 Task: Add a signature Jamie Cooper containing With heartfelt thanks and appreciation, Jamie Cooper to email address softage.2@softage.net and add a label Crafts
Action: Mouse moved to (1032, 75)
Screenshot: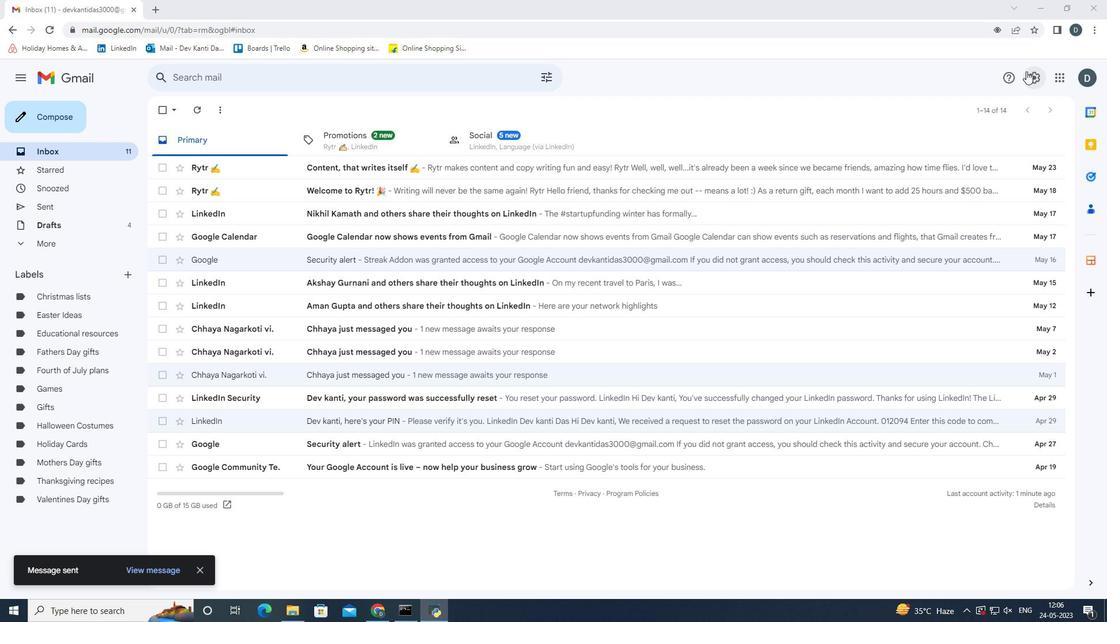 
Action: Mouse pressed left at (1032, 75)
Screenshot: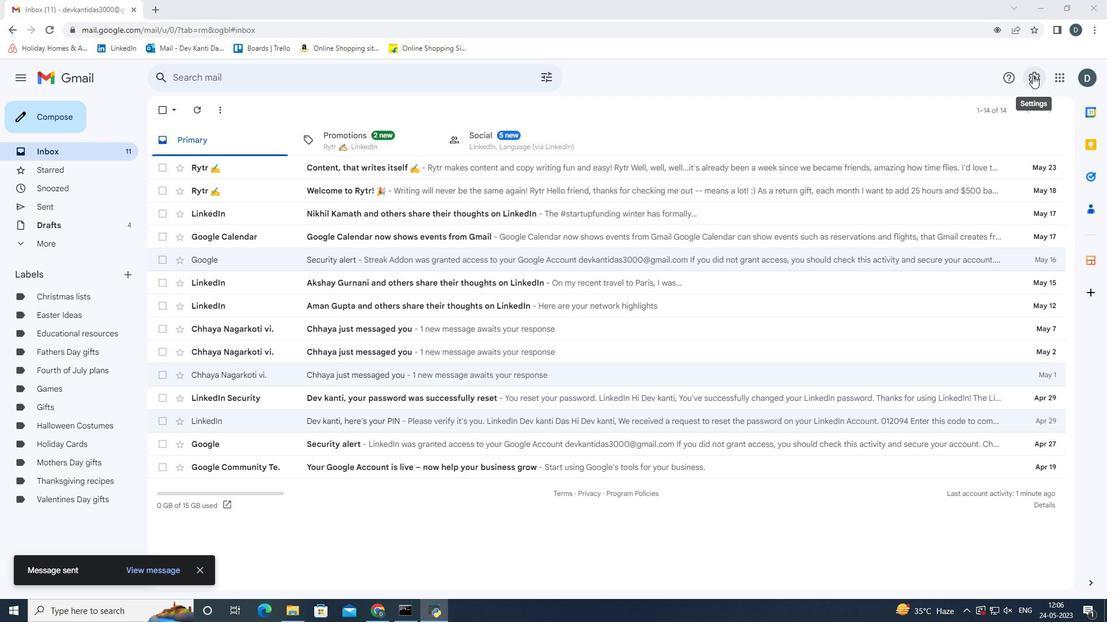 
Action: Mouse moved to (1011, 136)
Screenshot: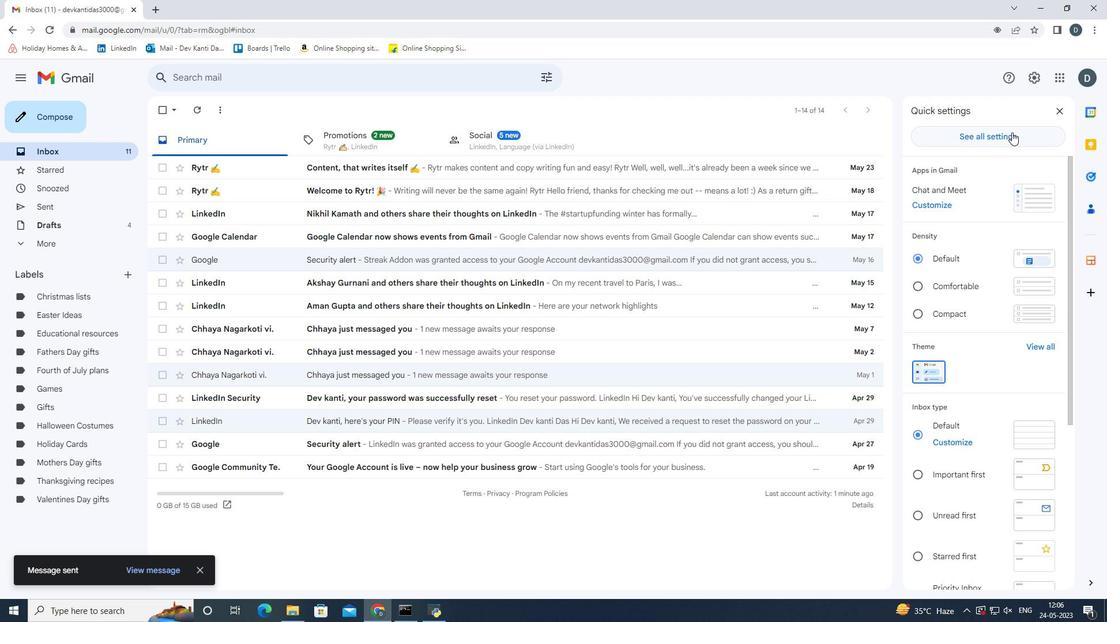 
Action: Mouse pressed left at (1011, 136)
Screenshot: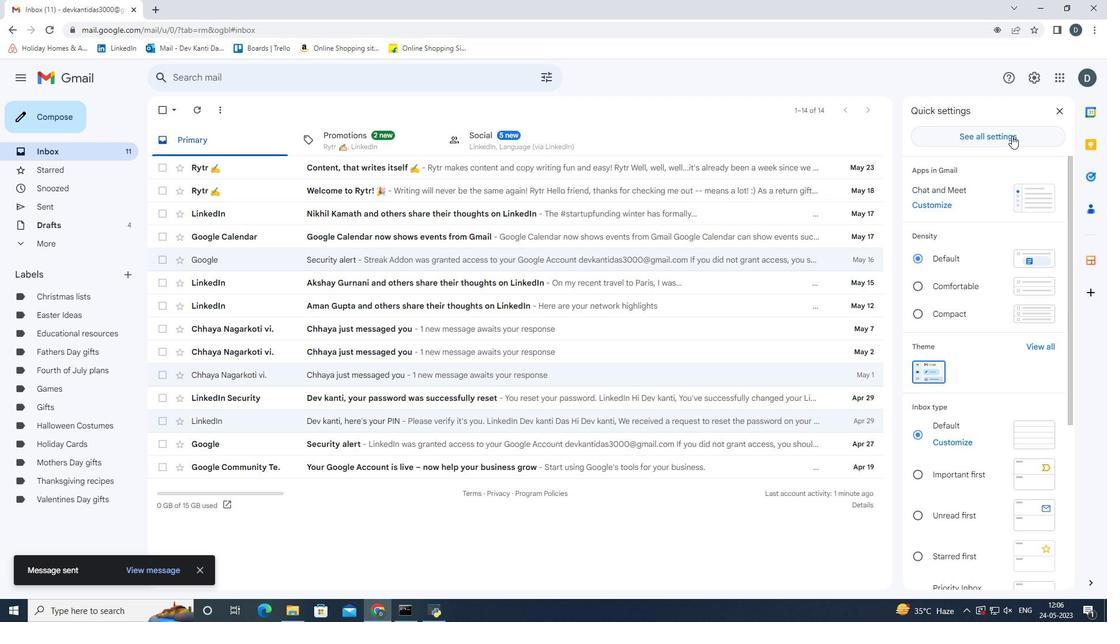 
Action: Mouse moved to (744, 341)
Screenshot: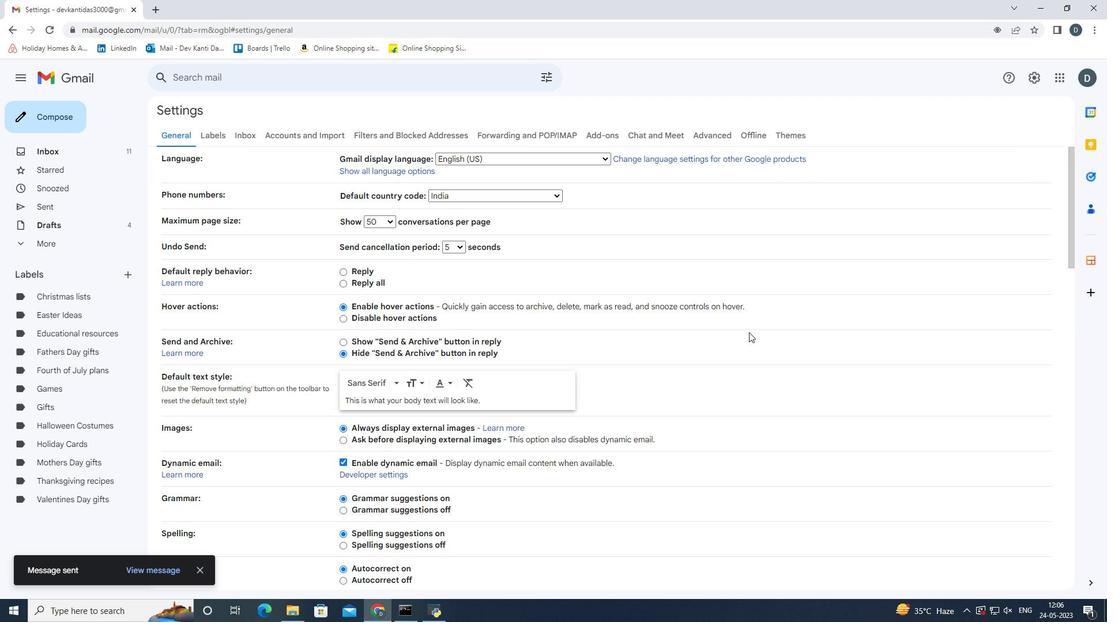 
Action: Mouse scrolled (744, 341) with delta (0, 0)
Screenshot: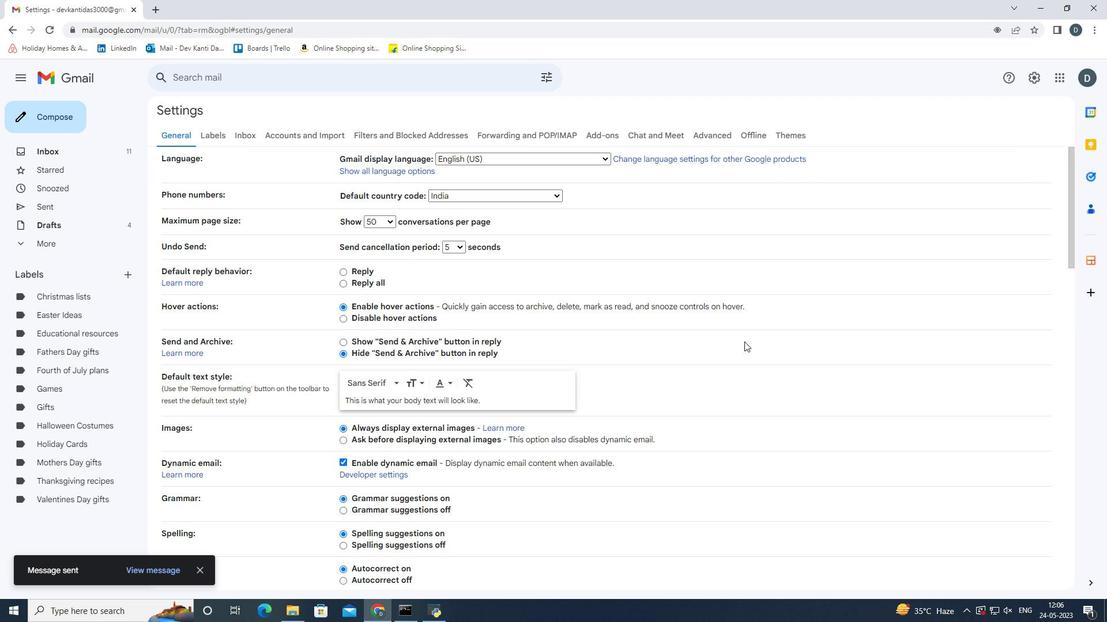 
Action: Mouse scrolled (744, 341) with delta (0, 0)
Screenshot: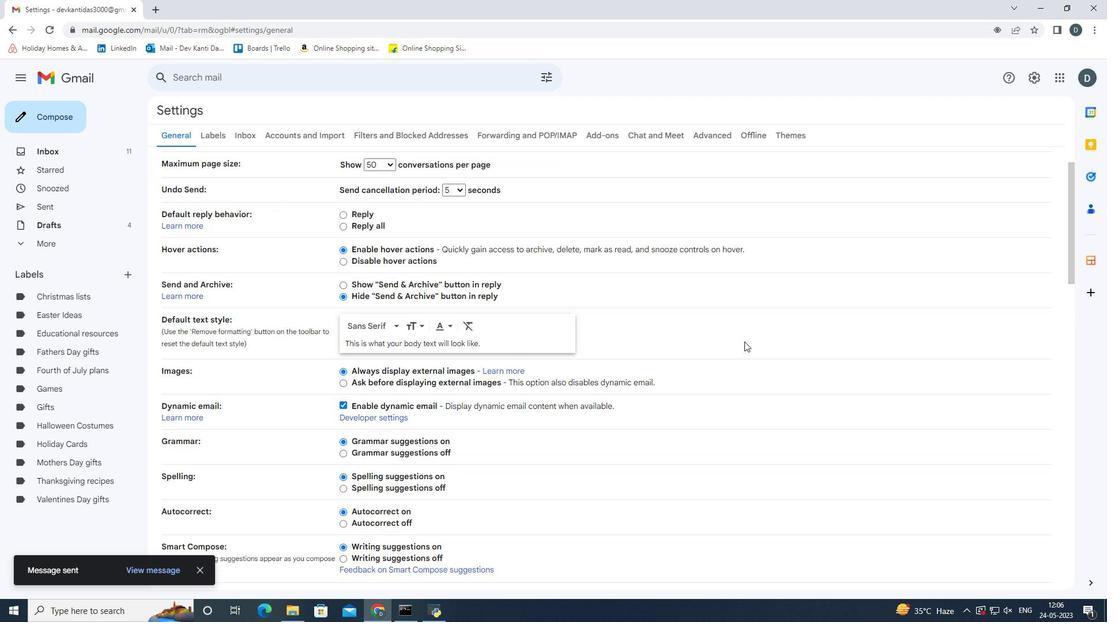 
Action: Mouse scrolled (744, 341) with delta (0, 0)
Screenshot: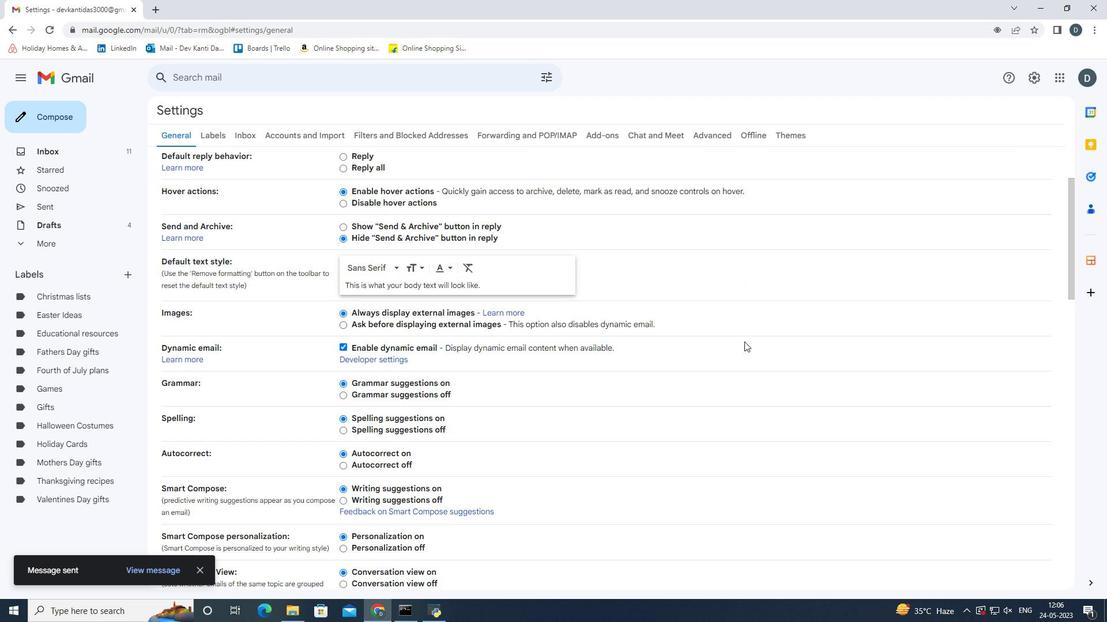 
Action: Mouse moved to (744, 341)
Screenshot: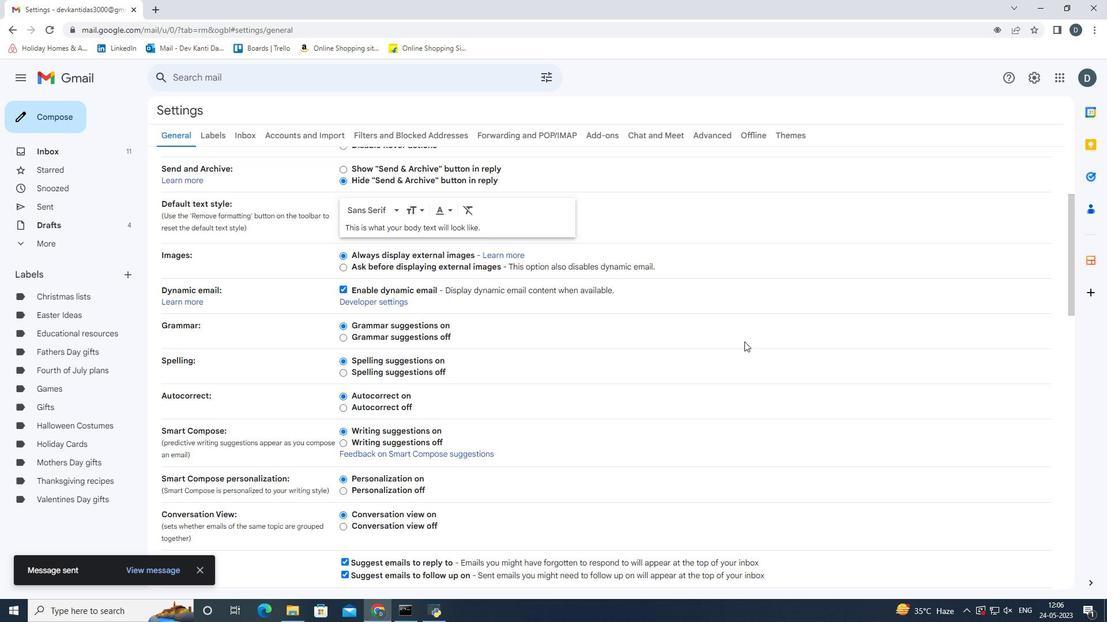 
Action: Mouse scrolled (744, 341) with delta (0, 0)
Screenshot: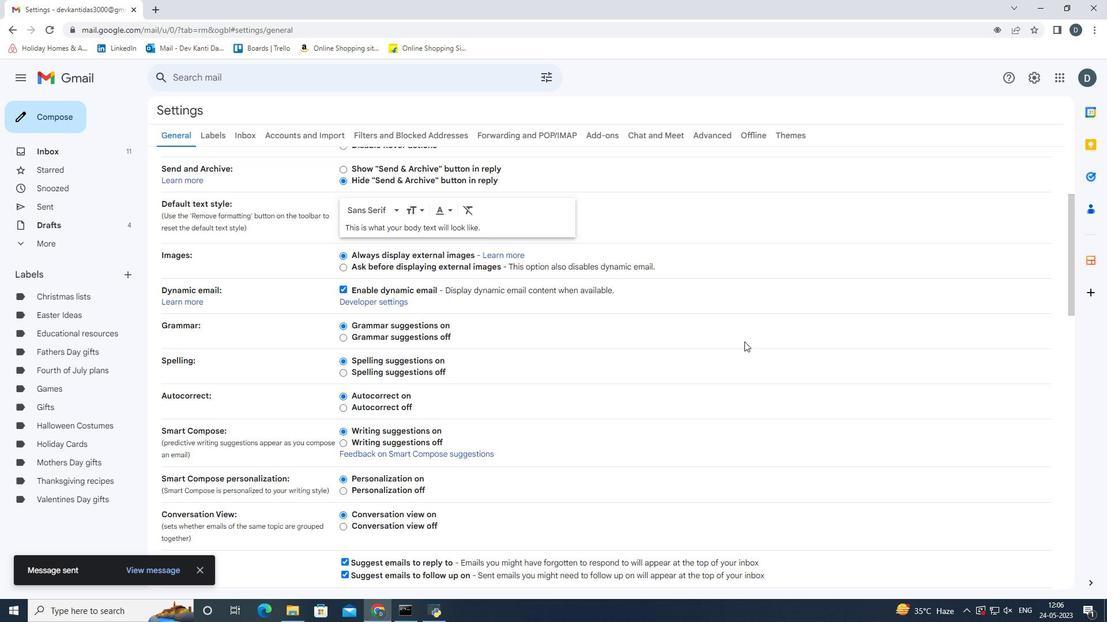 
Action: Mouse scrolled (744, 341) with delta (0, 0)
Screenshot: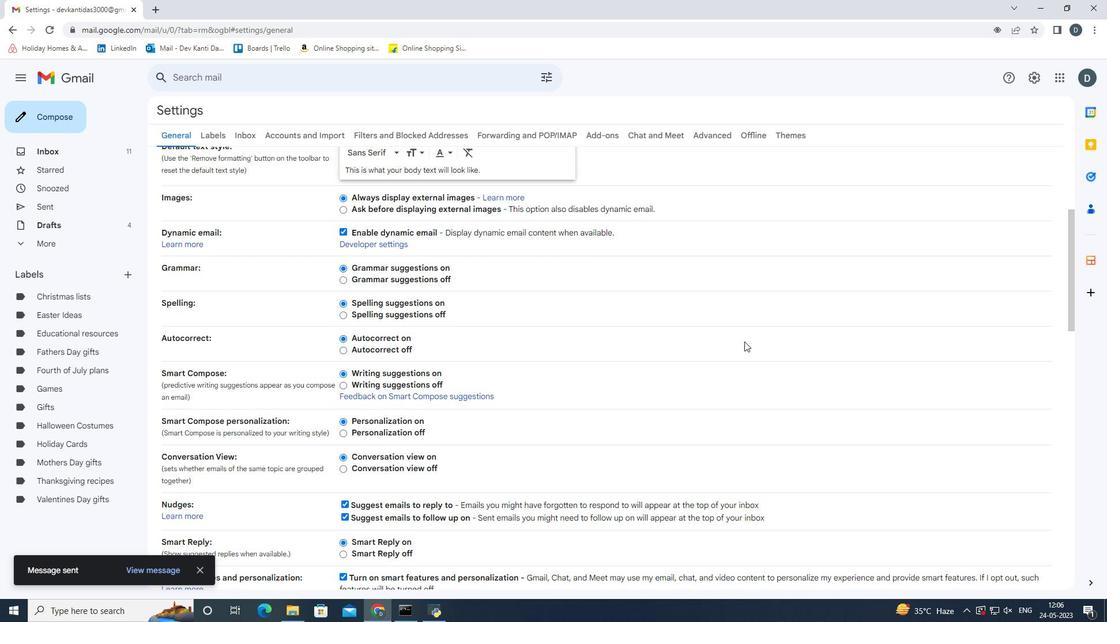 
Action: Mouse scrolled (744, 341) with delta (0, 0)
Screenshot: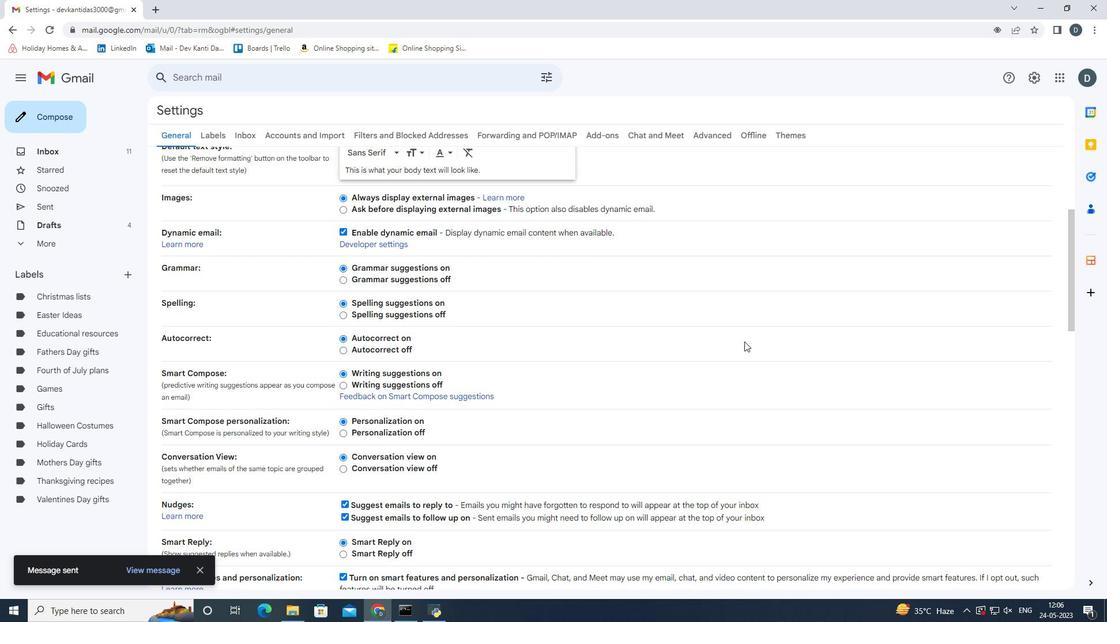 
Action: Mouse scrolled (744, 341) with delta (0, 0)
Screenshot: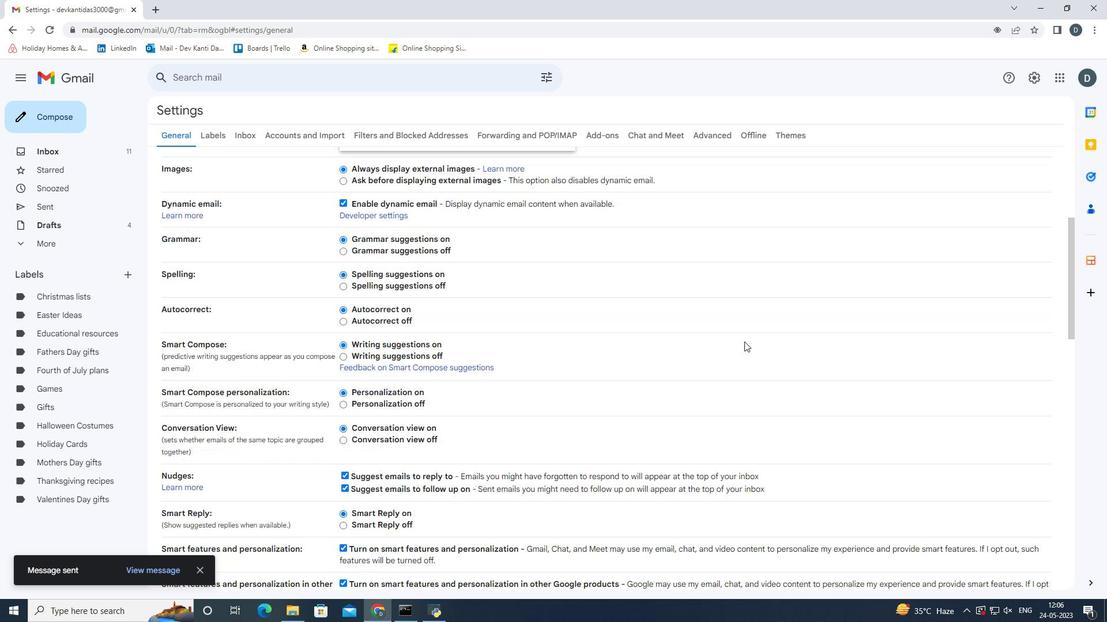 
Action: Mouse scrolled (744, 341) with delta (0, 0)
Screenshot: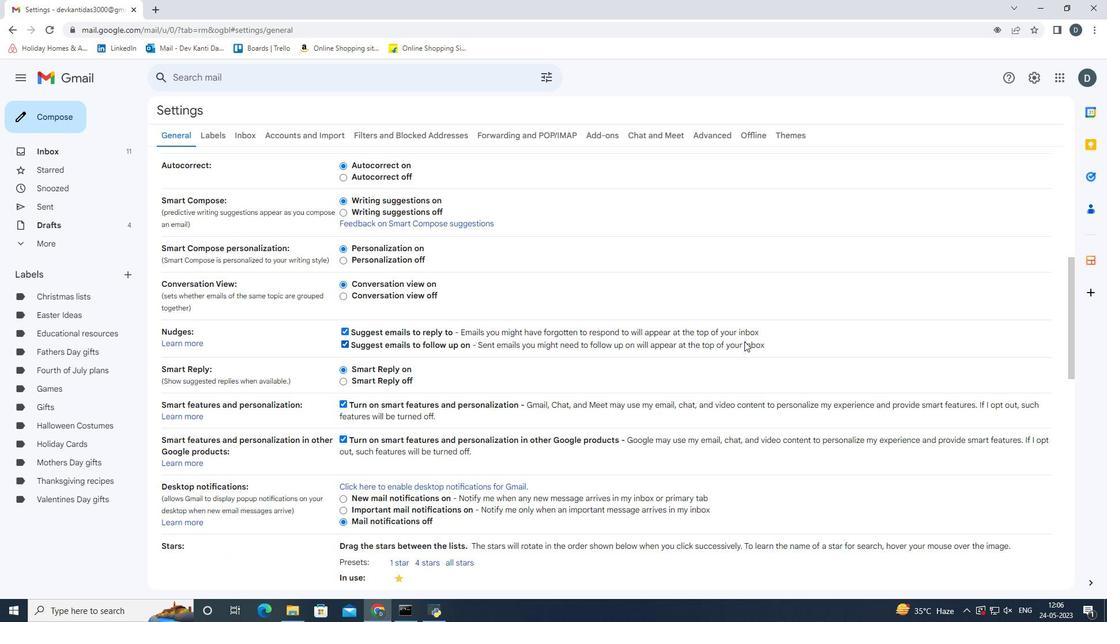 
Action: Mouse moved to (745, 341)
Screenshot: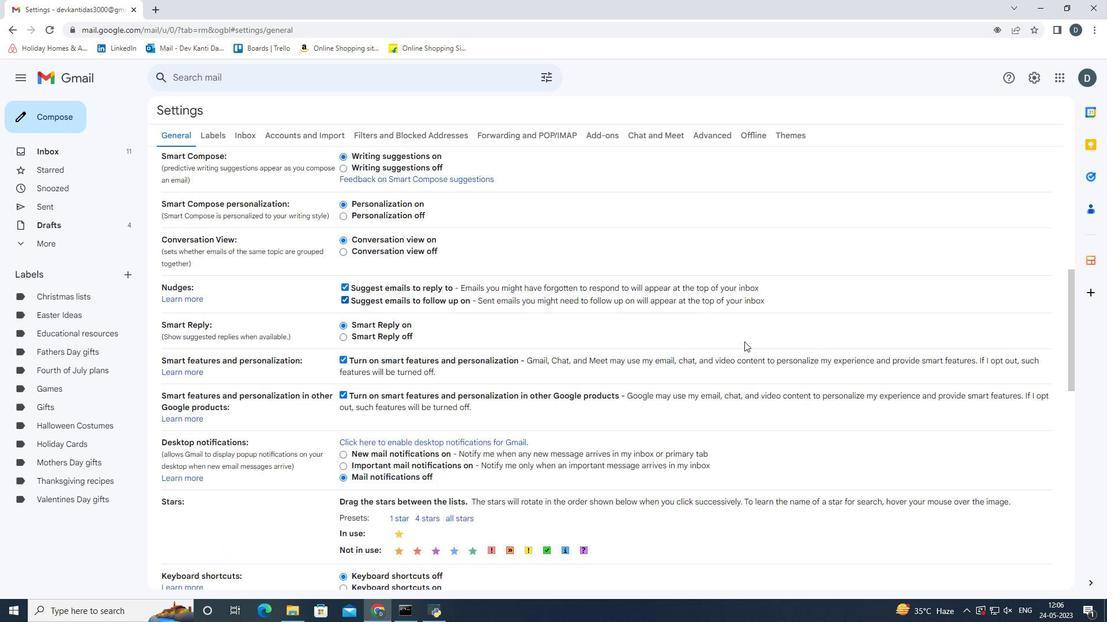 
Action: Mouse scrolled (745, 341) with delta (0, 0)
Screenshot: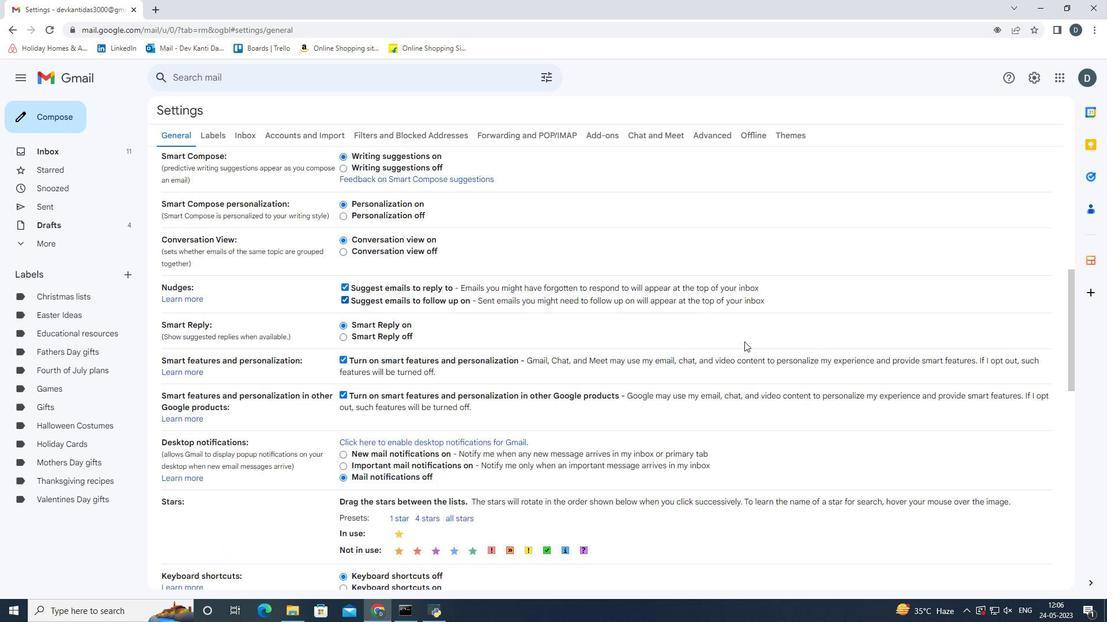 
Action: Mouse scrolled (745, 341) with delta (0, 0)
Screenshot: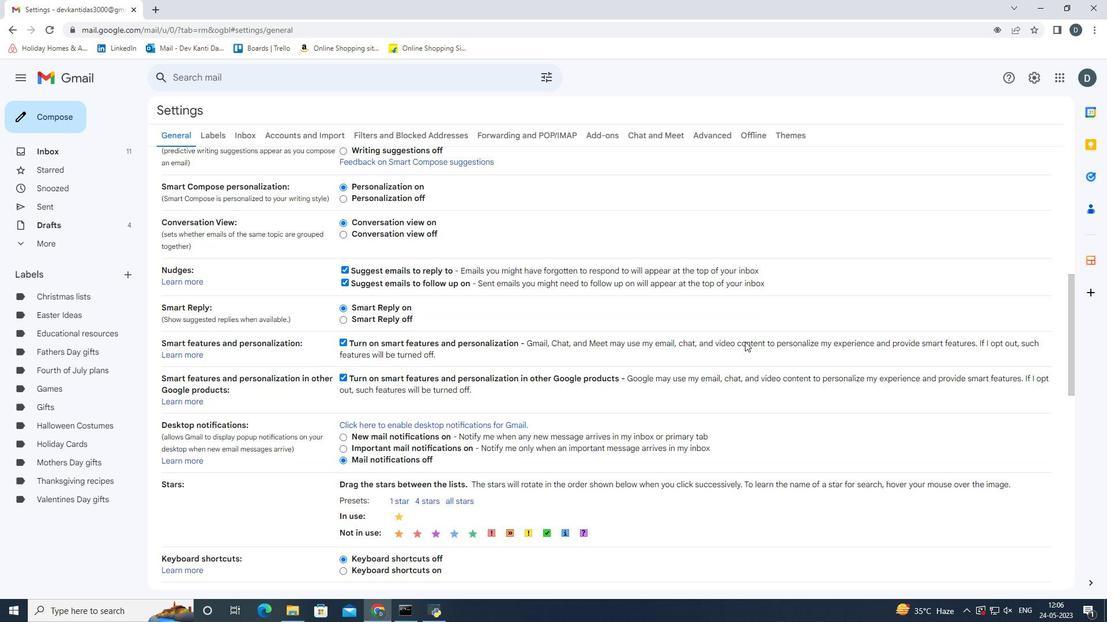 
Action: Mouse scrolled (745, 341) with delta (0, 0)
Screenshot: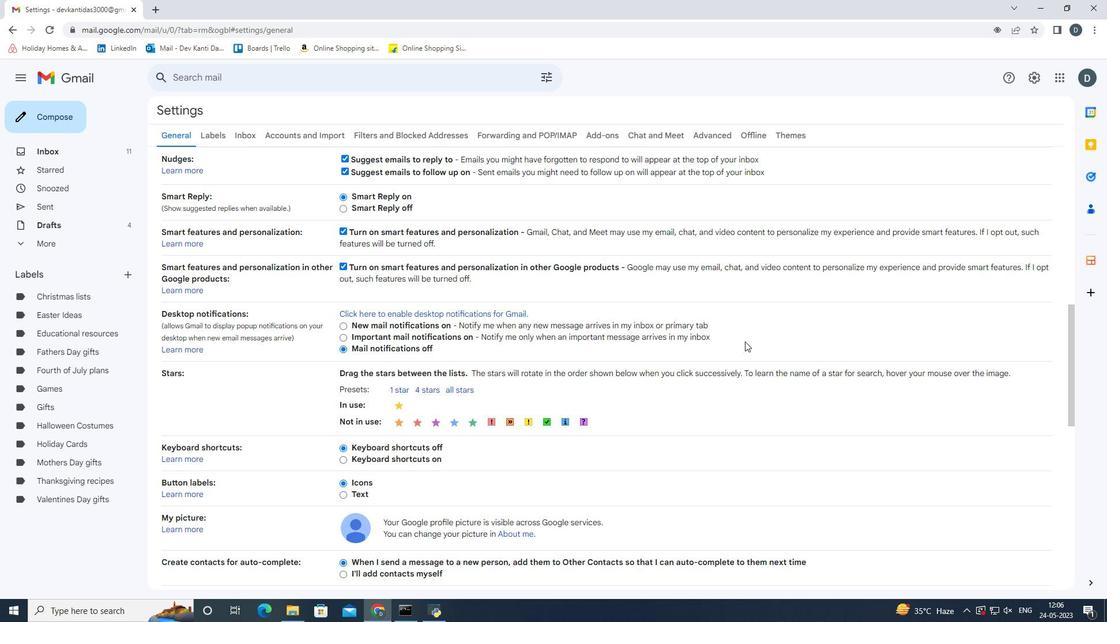 
Action: Mouse scrolled (745, 341) with delta (0, 0)
Screenshot: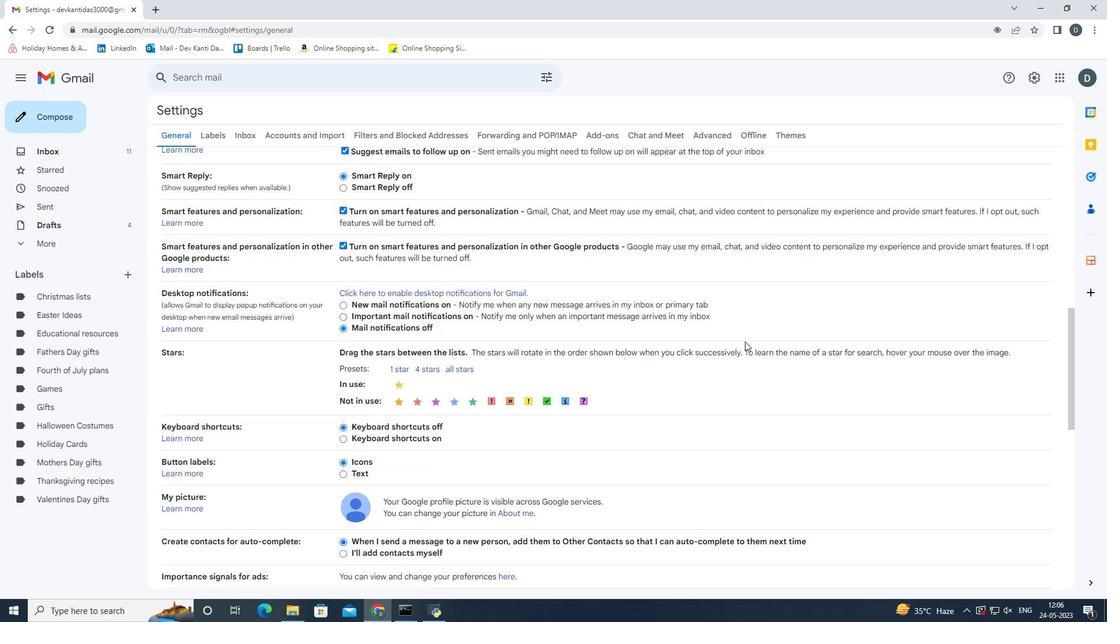 
Action: Mouse scrolled (745, 341) with delta (0, 0)
Screenshot: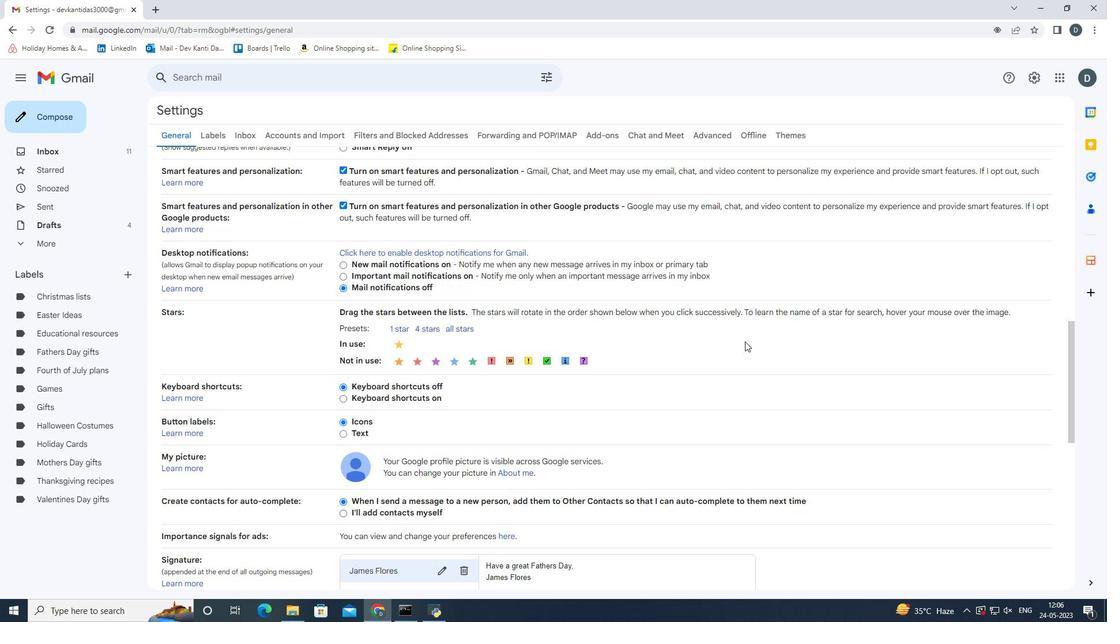 
Action: Mouse moved to (468, 463)
Screenshot: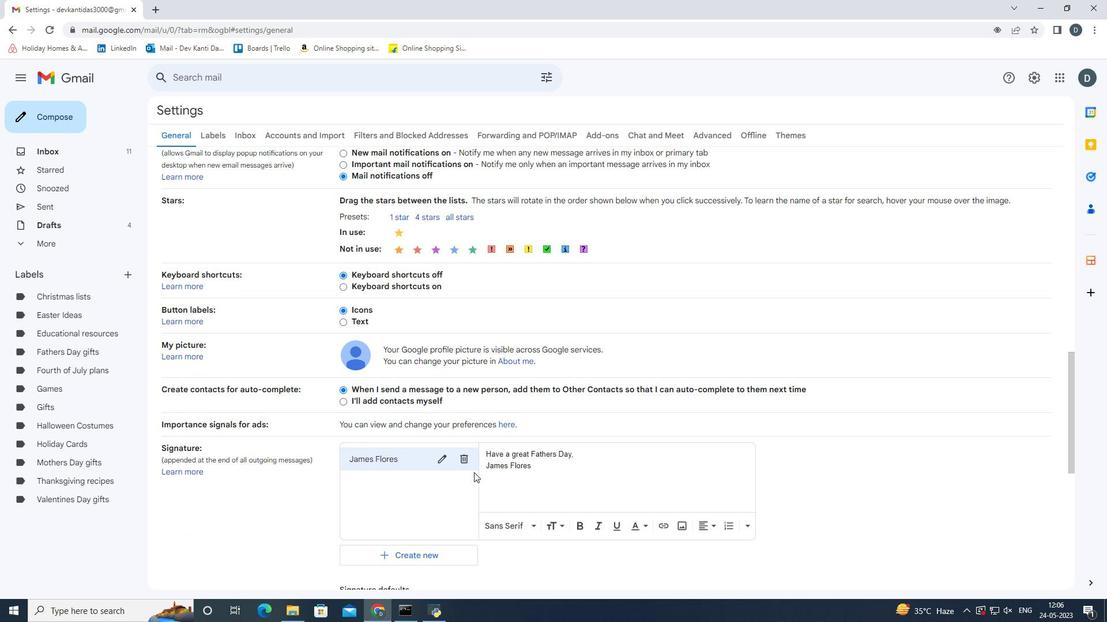 
Action: Mouse pressed left at (468, 463)
Screenshot: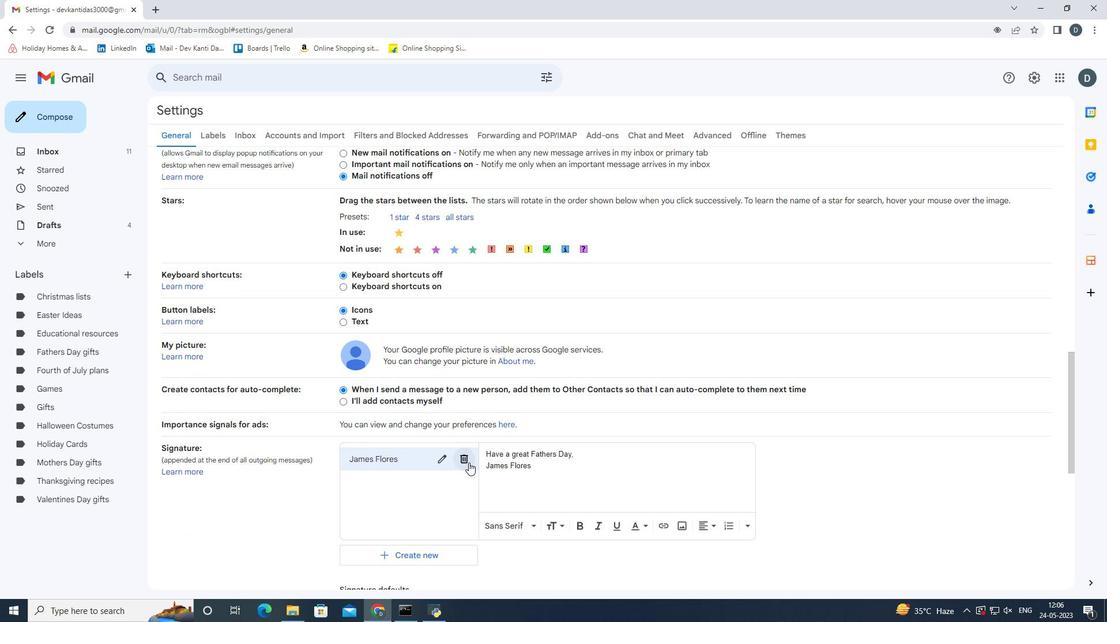 
Action: Mouse moved to (655, 356)
Screenshot: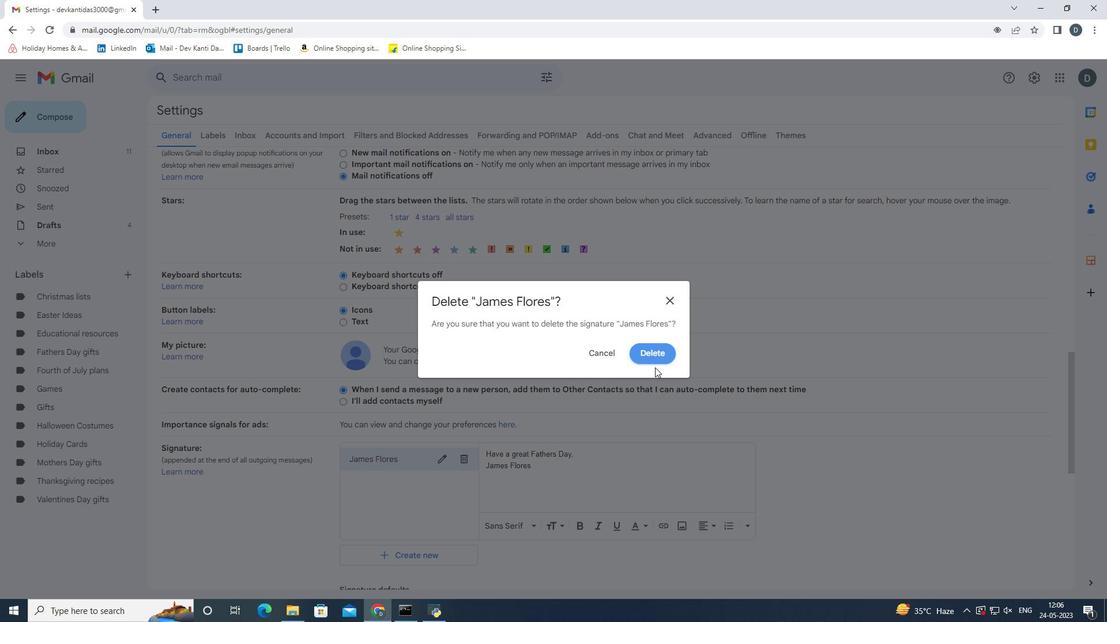 
Action: Mouse pressed left at (655, 356)
Screenshot: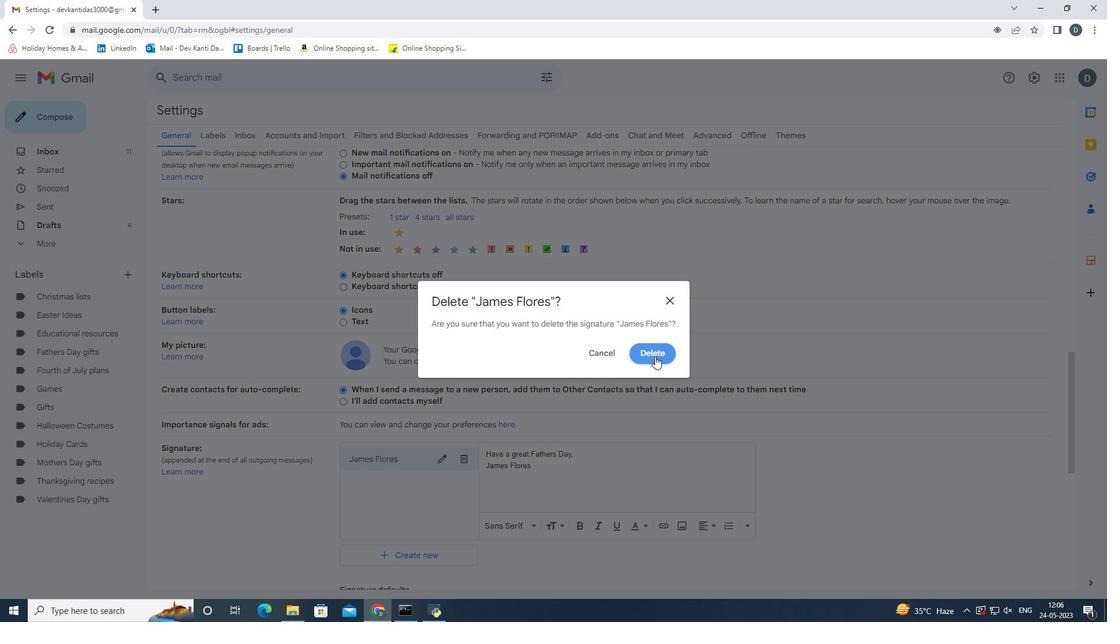 
Action: Mouse moved to (631, 362)
Screenshot: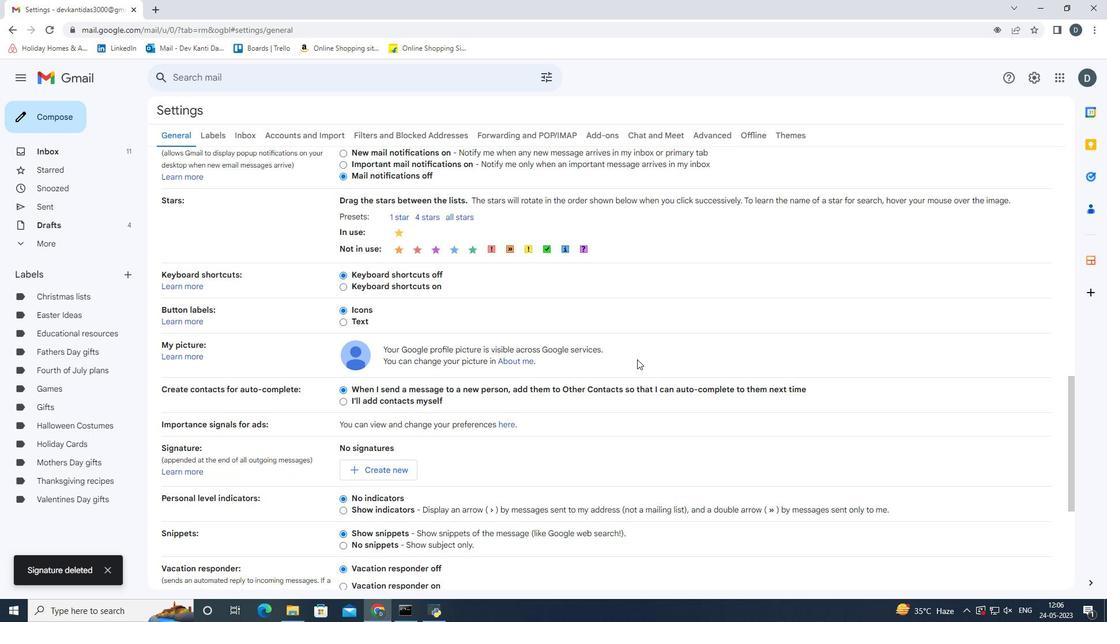 
Action: Mouse scrolled (631, 362) with delta (0, 0)
Screenshot: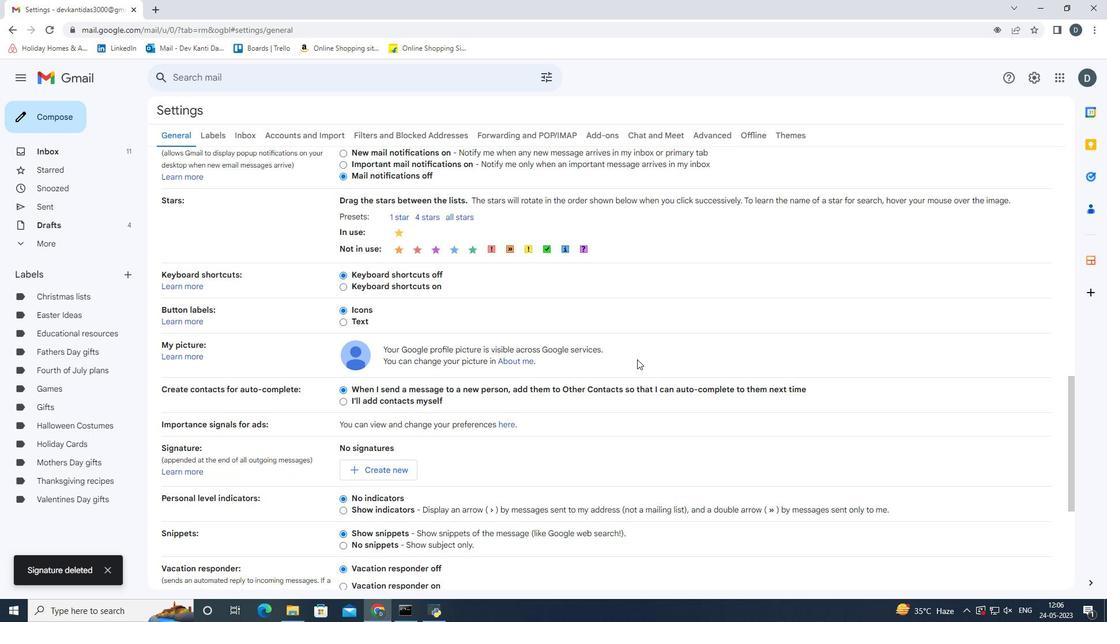 
Action: Mouse moved to (408, 408)
Screenshot: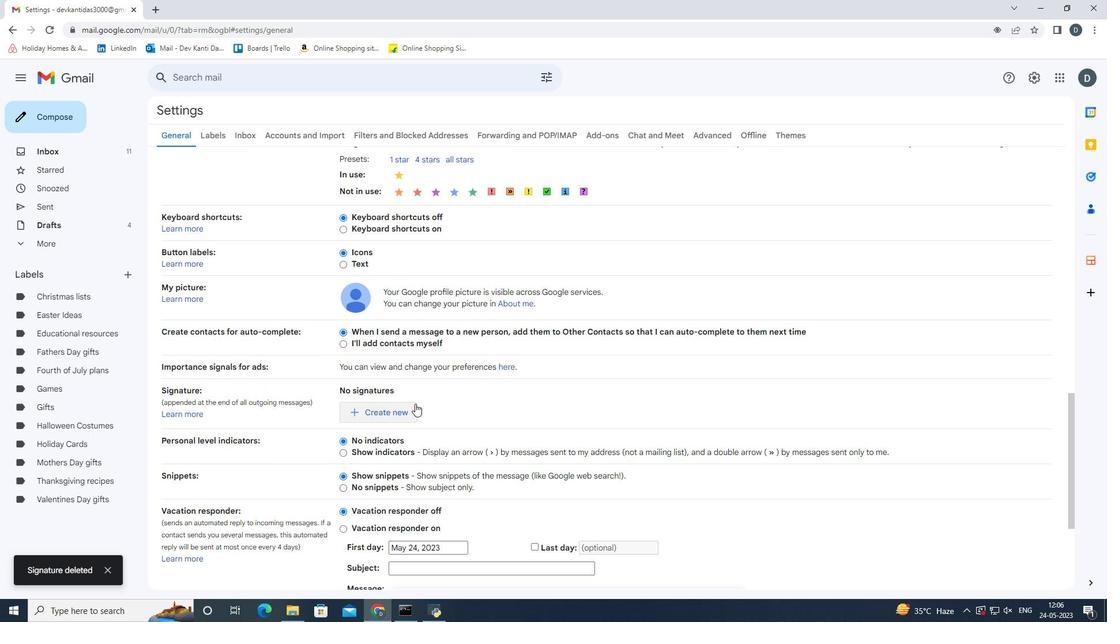 
Action: Mouse pressed left at (408, 408)
Screenshot: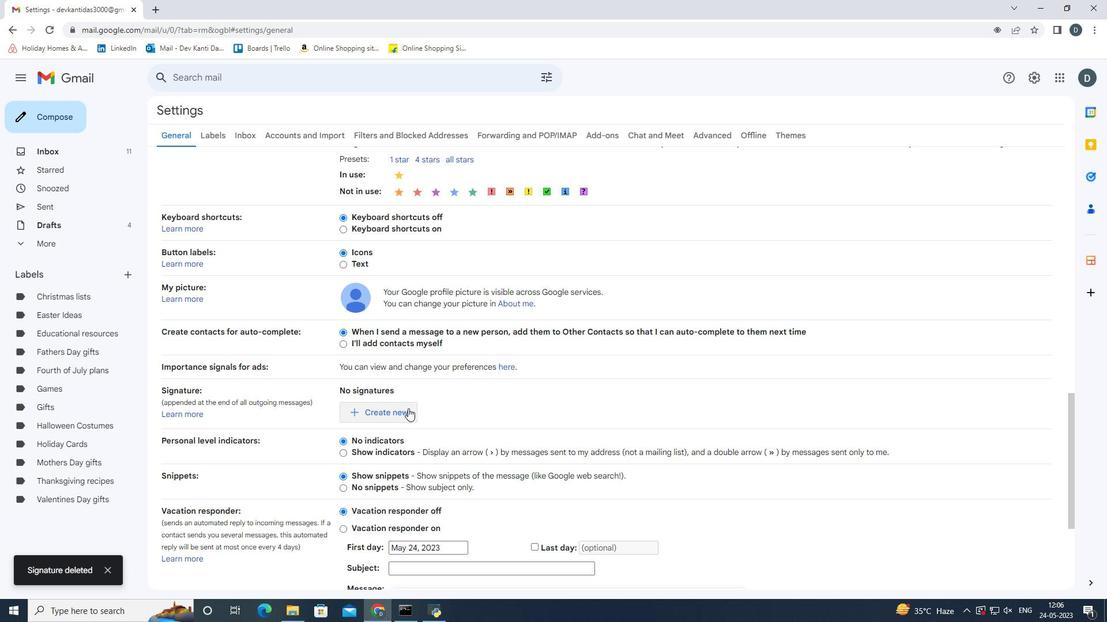 
Action: Mouse moved to (585, 325)
Screenshot: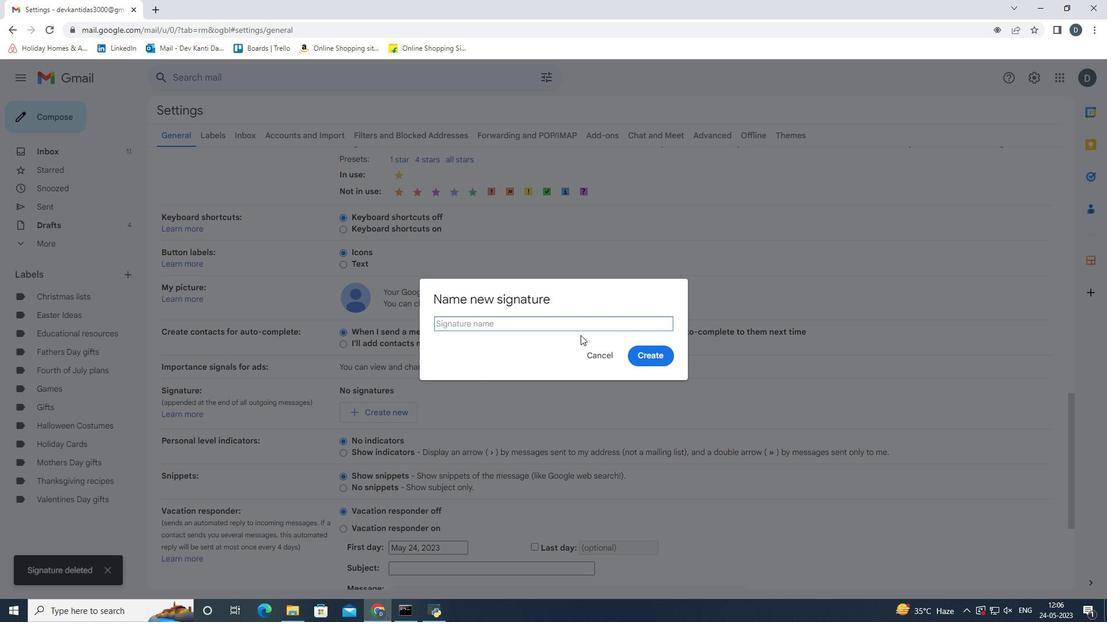 
Action: Key pressed <Key.shift><Key.shift><Key.shift><Key.shift><Key.shift><Key.shift><Key.shift><Key.shift><Key.shift><Key.shift><Key.shift><Key.shift><Key.shift><Key.shift><Key.shift><Key.shift><Key.shift><Key.shift><Key.shift><Key.shift><Key.shift><Key.shift><Key.shift><Key.shift><Key.shift><Key.shift><Key.shift><Key.shift><Key.shift><Key.shift><Key.shift><Key.shift><Key.shift><Key.shift><Key.shift><Key.shift><Key.shift><Key.shift><Key.shift><Key.shift><Key.shift><Key.shift><Key.shift>Jamin<Key.backspace>e<Key.space><Key.shift><Key.shift><Key.shift><Key.shift><Key.shift><Key.shift><Key.shift><Key.shift><Key.shift><Key.shift><Key.shift><Key.shift><Key.shift>Cooper<Key.enter>
Screenshot: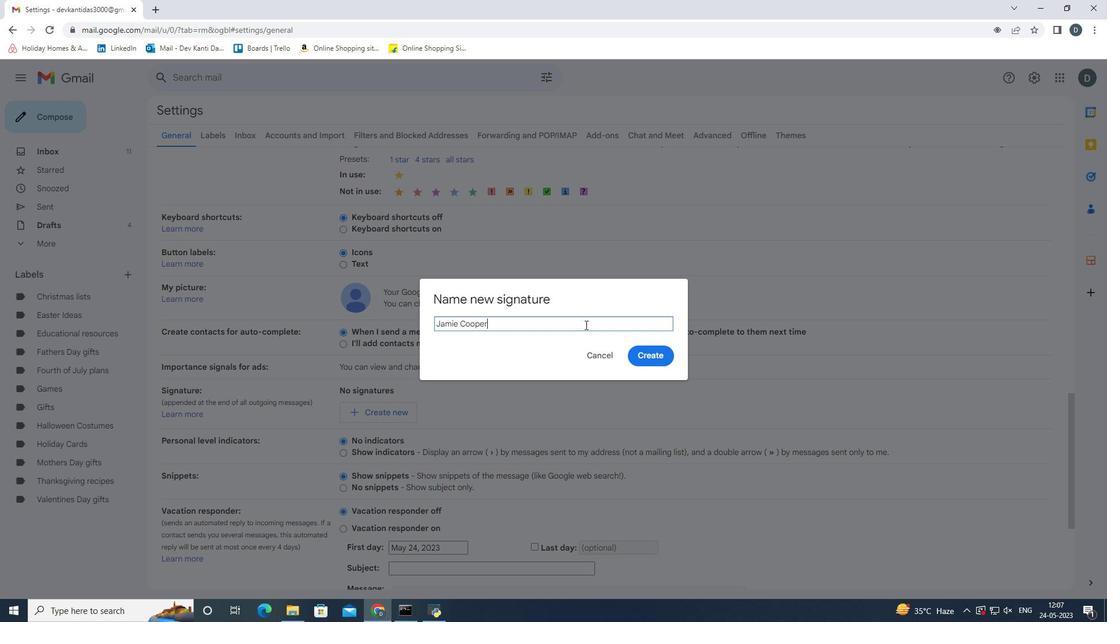 
Action: Mouse moved to (588, 409)
Screenshot: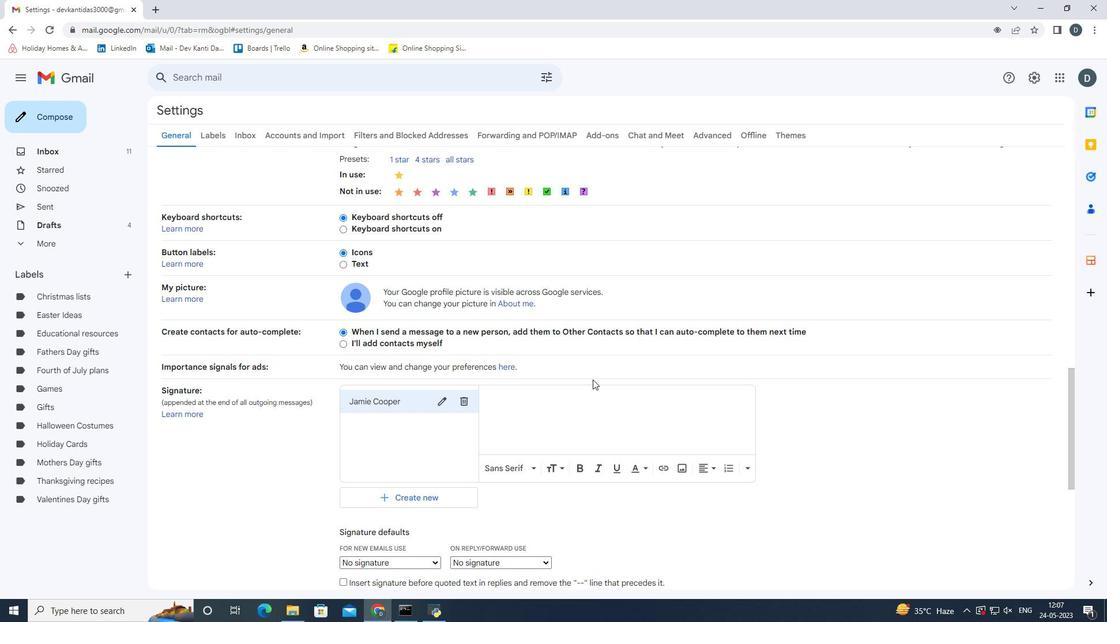 
Action: Mouse pressed left at (588, 409)
Screenshot: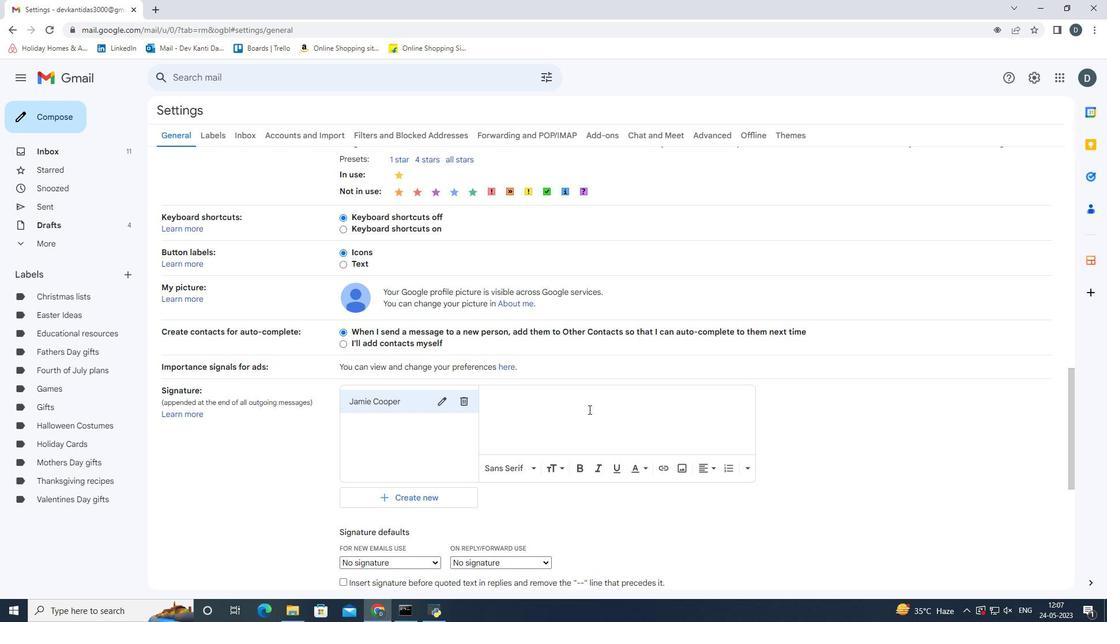 
Action: Mouse moved to (577, 415)
Screenshot: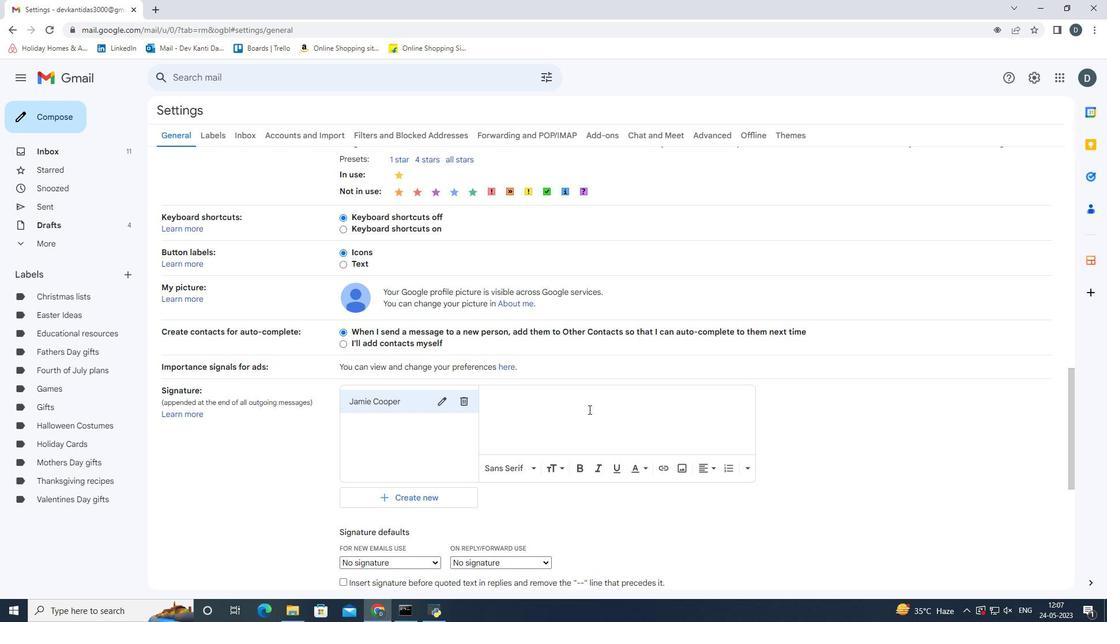 
Action: Key pressed <Key.shift><Key.shift><Key.shift>Heartfelt<Key.space>thanks<Key.space>and<Key.space>appreciation,<Key.enter><Key.shift_r><Key.shift_r><Key.shift_r><Key.shift_r><Key.shift_r><Key.shift_r><Key.shift_r><Key.shift_r>Jamie<Key.space><Key.shift>Cooper
Screenshot: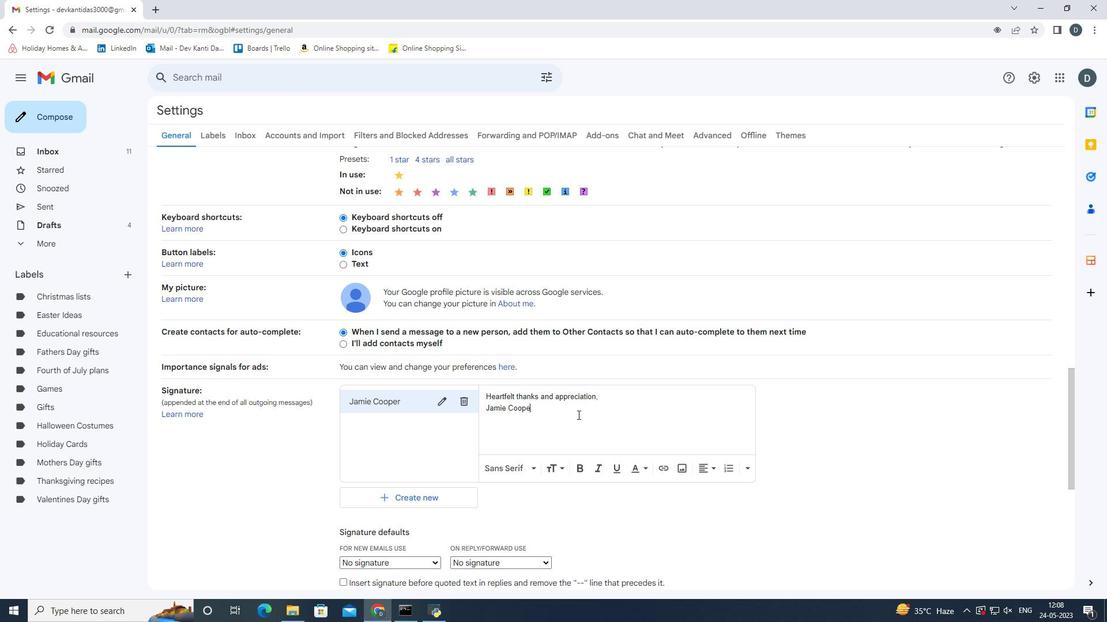 
Action: Mouse moved to (417, 566)
Screenshot: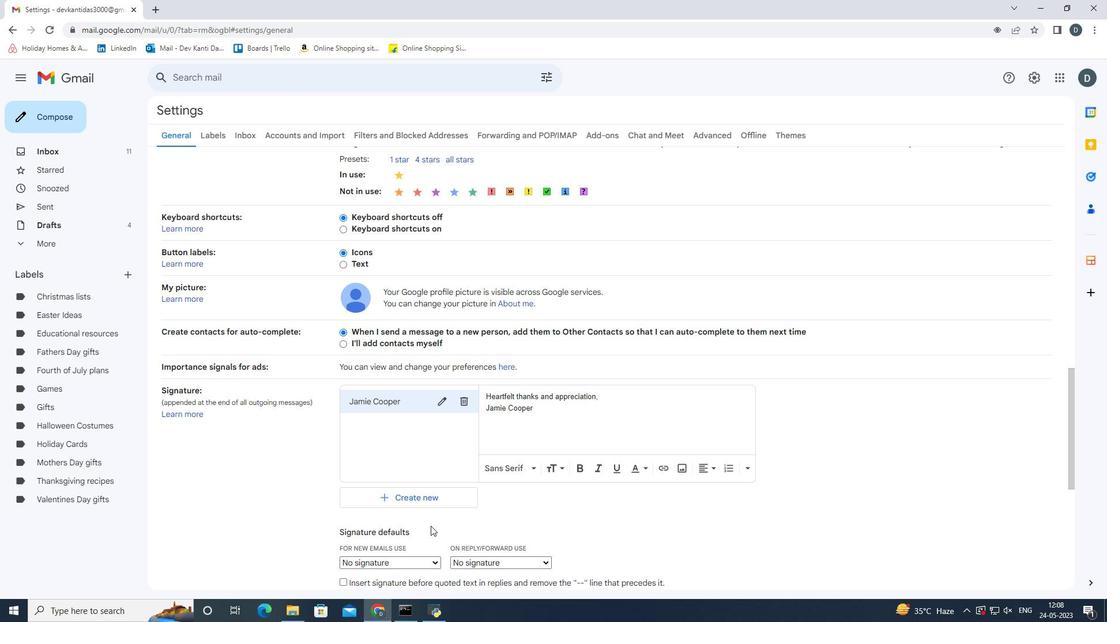 
Action: Mouse pressed left at (417, 566)
Screenshot: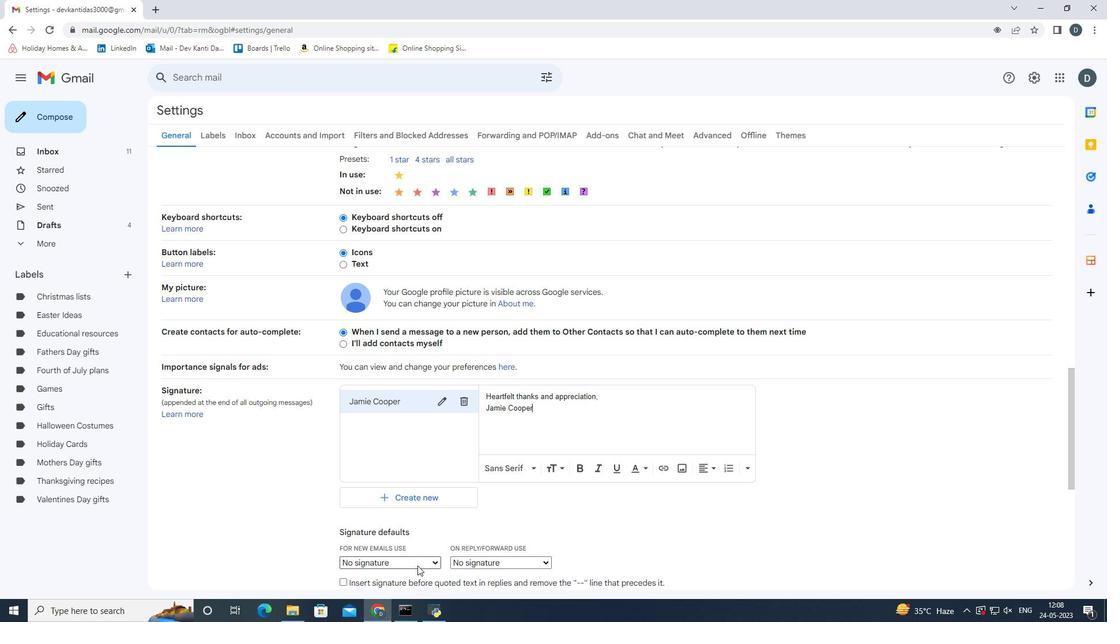 
Action: Mouse moved to (407, 581)
Screenshot: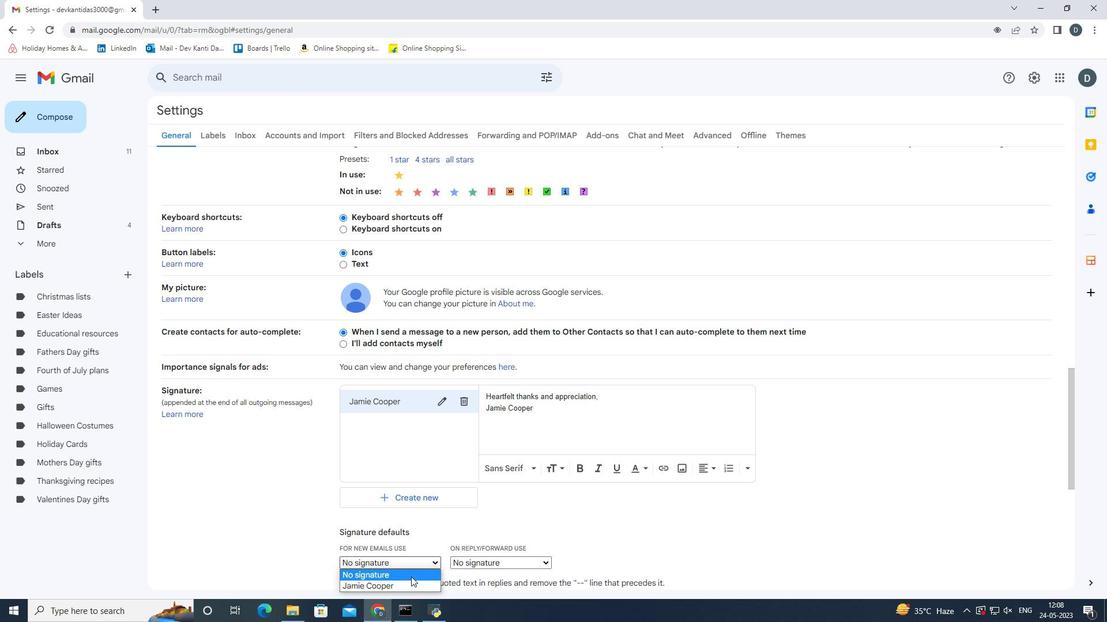 
Action: Mouse pressed left at (407, 581)
Screenshot: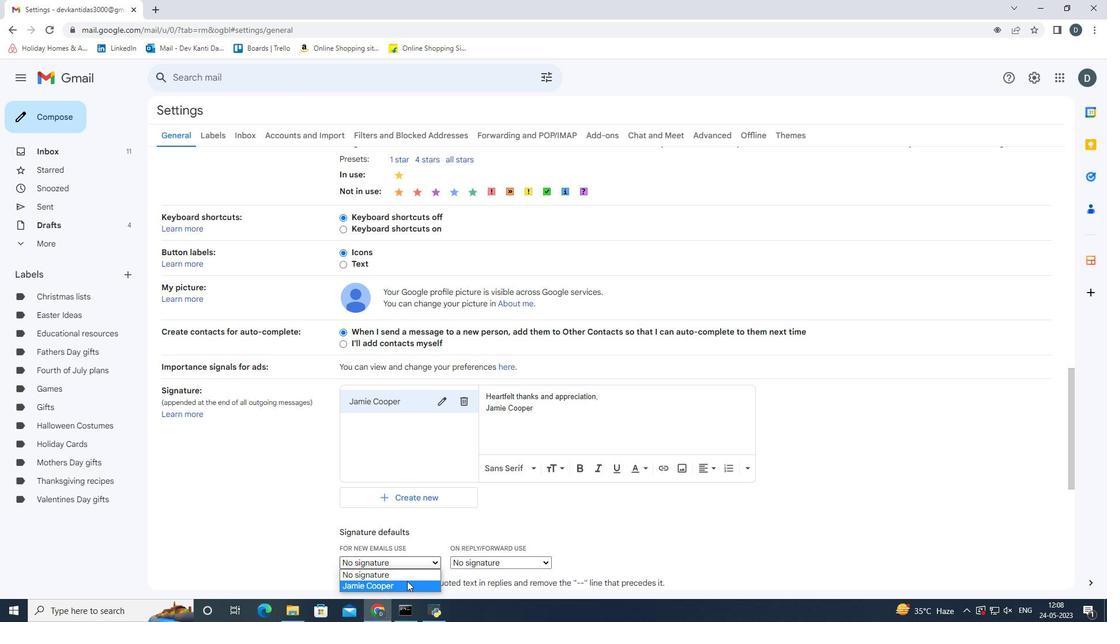
Action: Mouse moved to (486, 521)
Screenshot: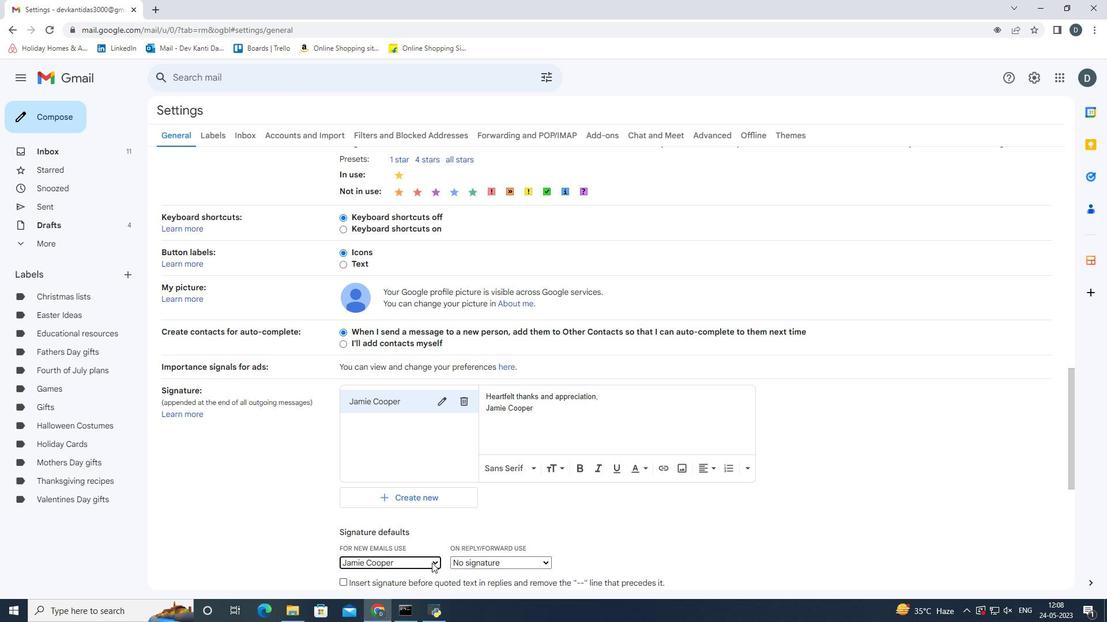 
Action: Mouse scrolled (486, 521) with delta (0, 0)
Screenshot: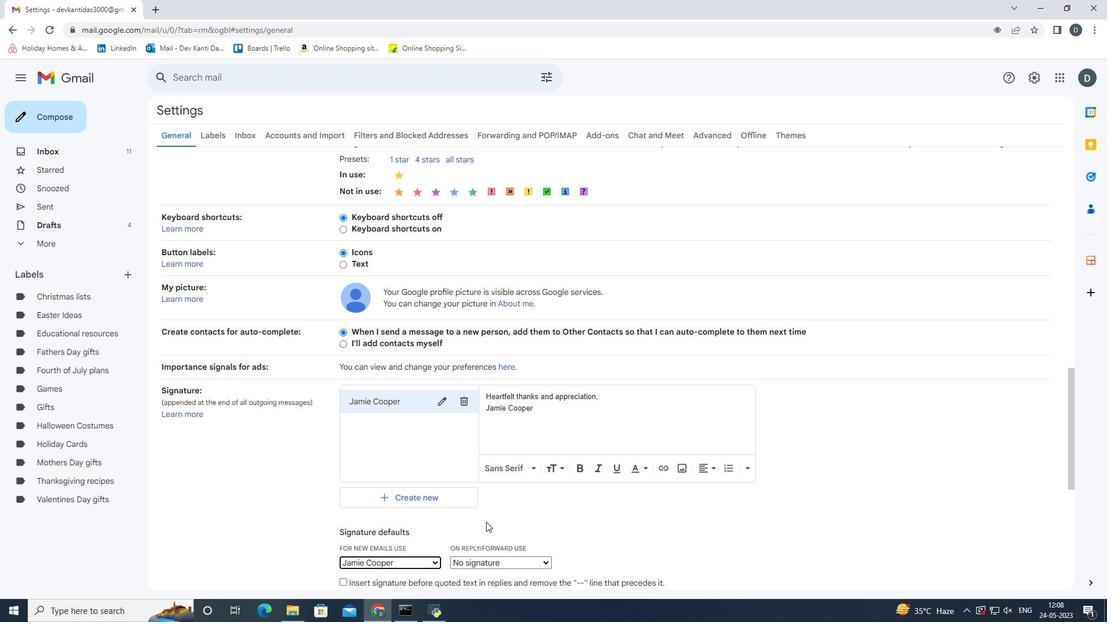 
Action: Mouse moved to (496, 520)
Screenshot: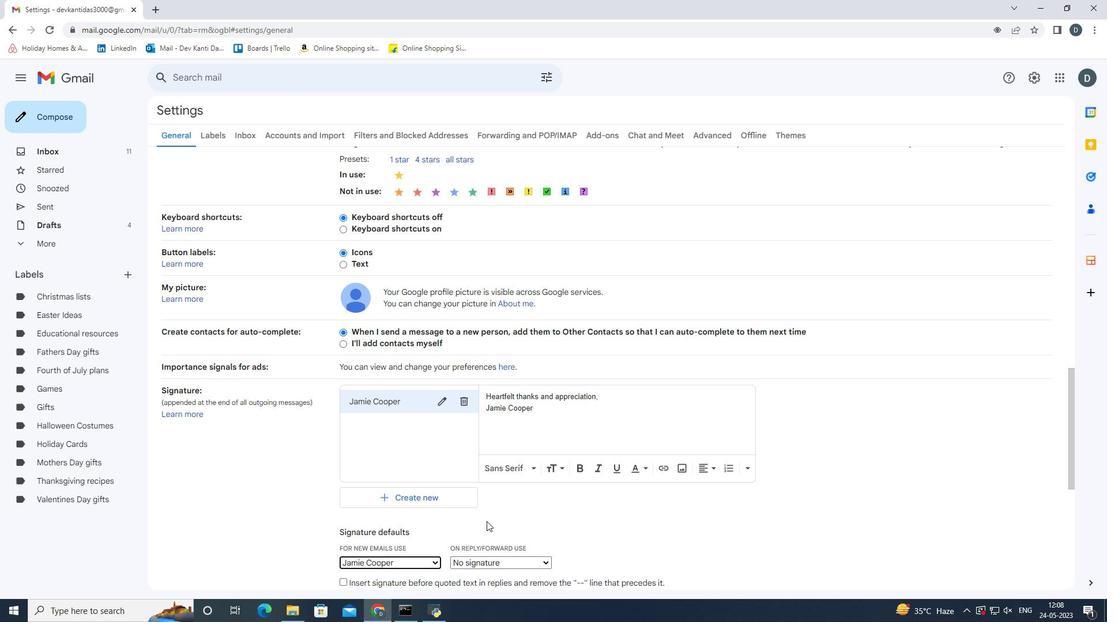 
Action: Mouse scrolled (490, 520) with delta (0, 0)
Screenshot: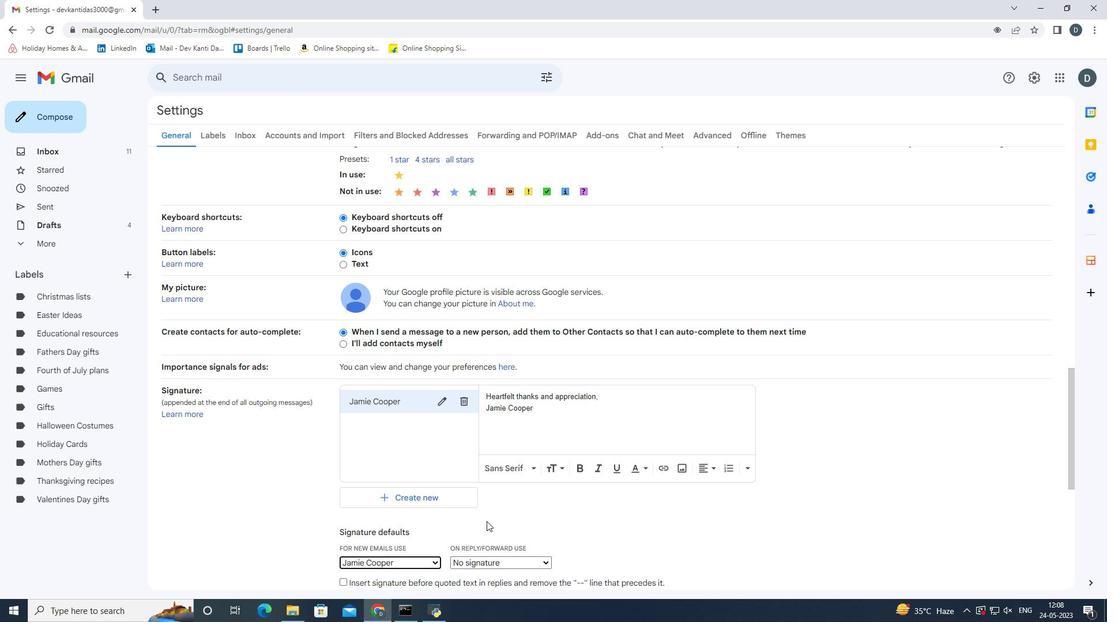 
Action: Mouse moved to (539, 444)
Screenshot: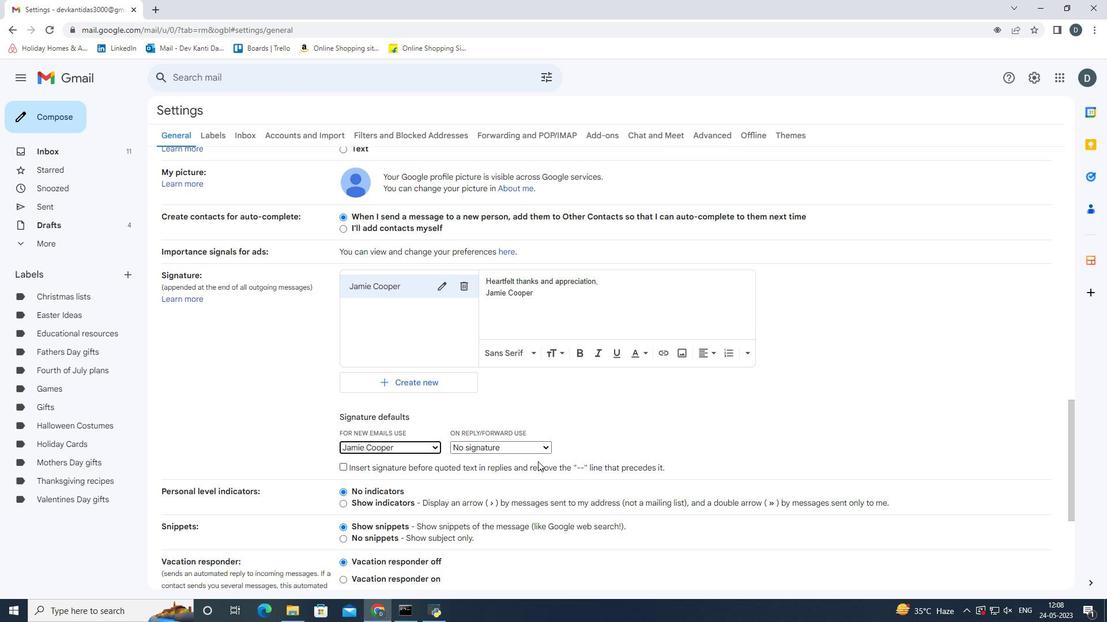 
Action: Mouse pressed left at (539, 444)
Screenshot: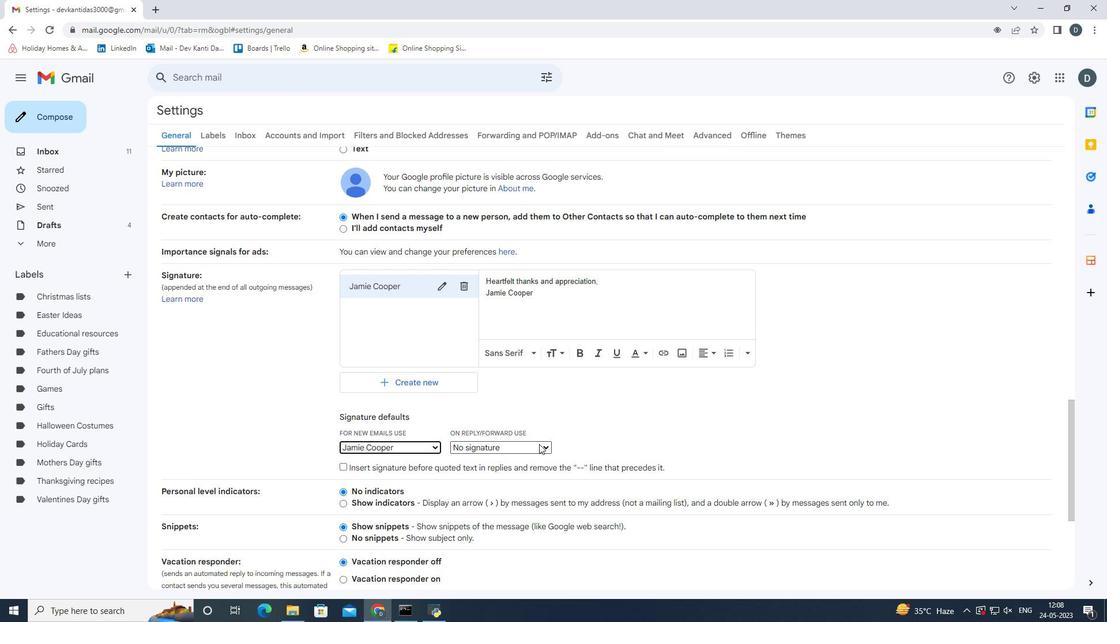 
Action: Mouse moved to (527, 474)
Screenshot: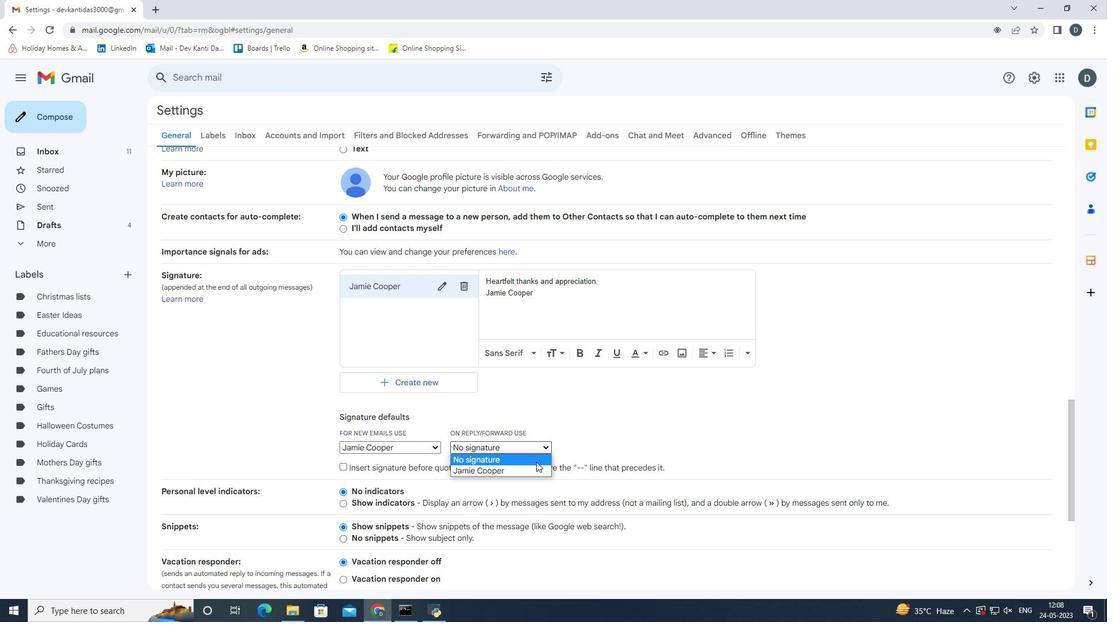 
Action: Mouse pressed left at (527, 474)
Screenshot: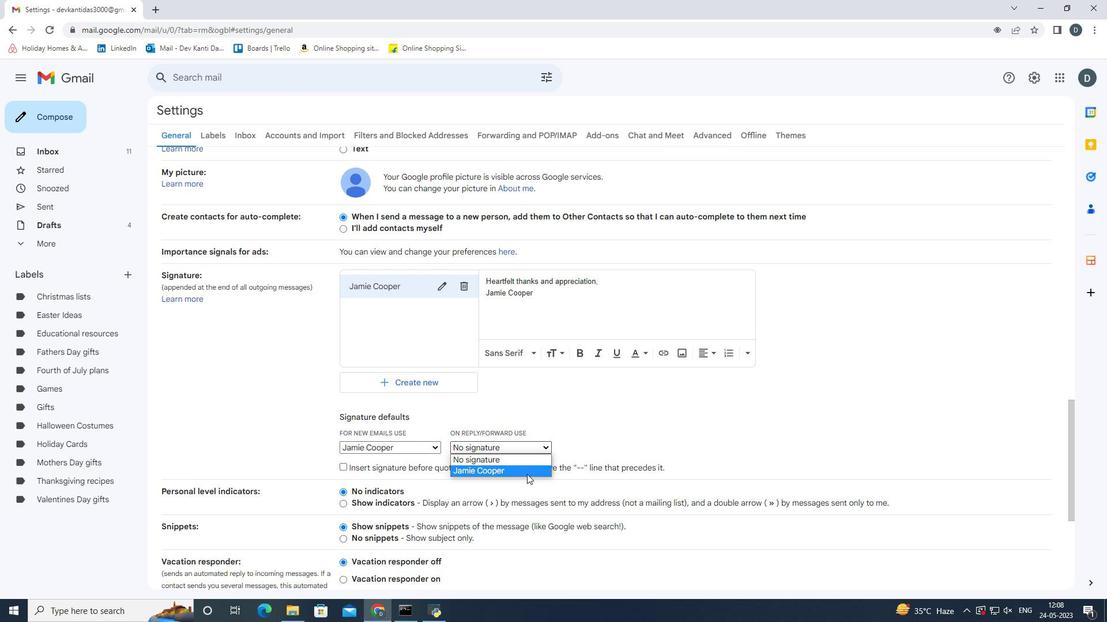 
Action: Mouse moved to (686, 459)
Screenshot: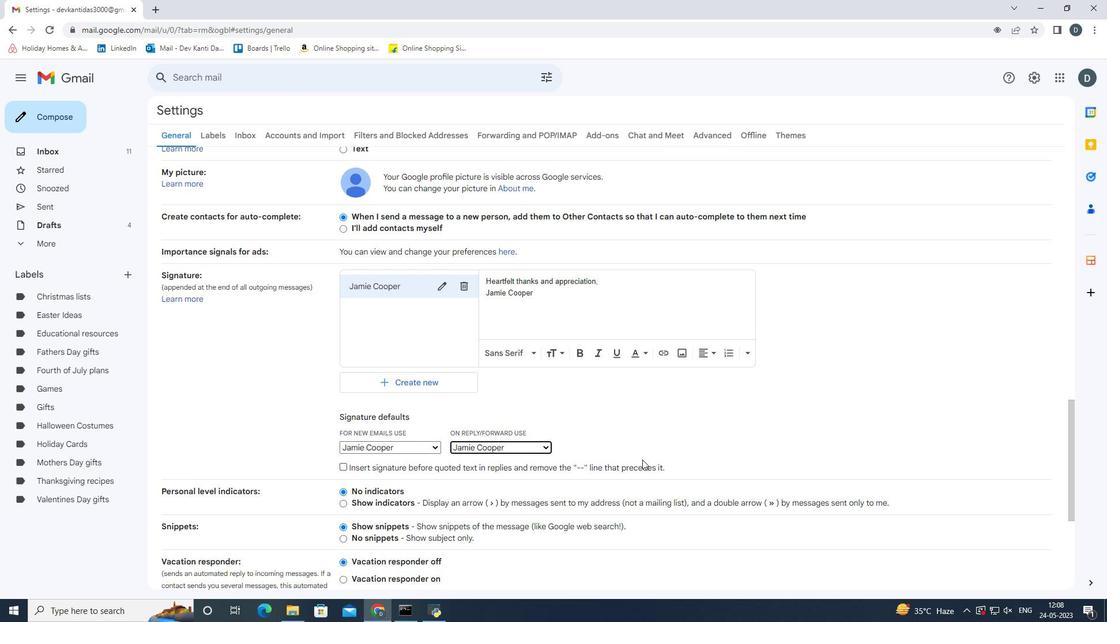 
Action: Mouse scrolled (686, 458) with delta (0, 0)
Screenshot: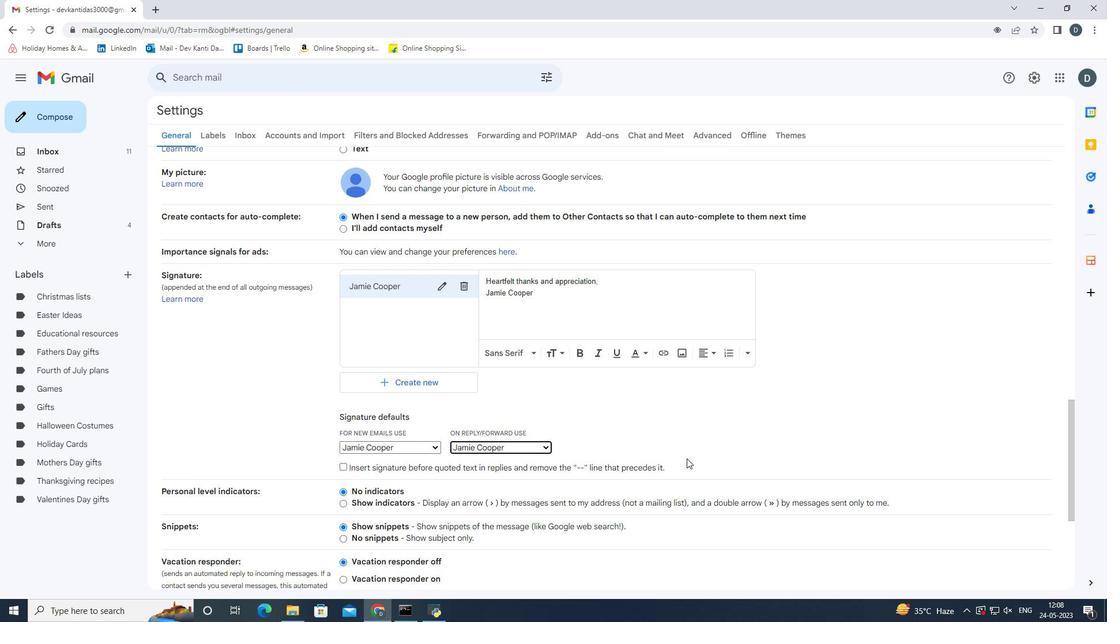 
Action: Mouse scrolled (686, 458) with delta (0, 0)
Screenshot: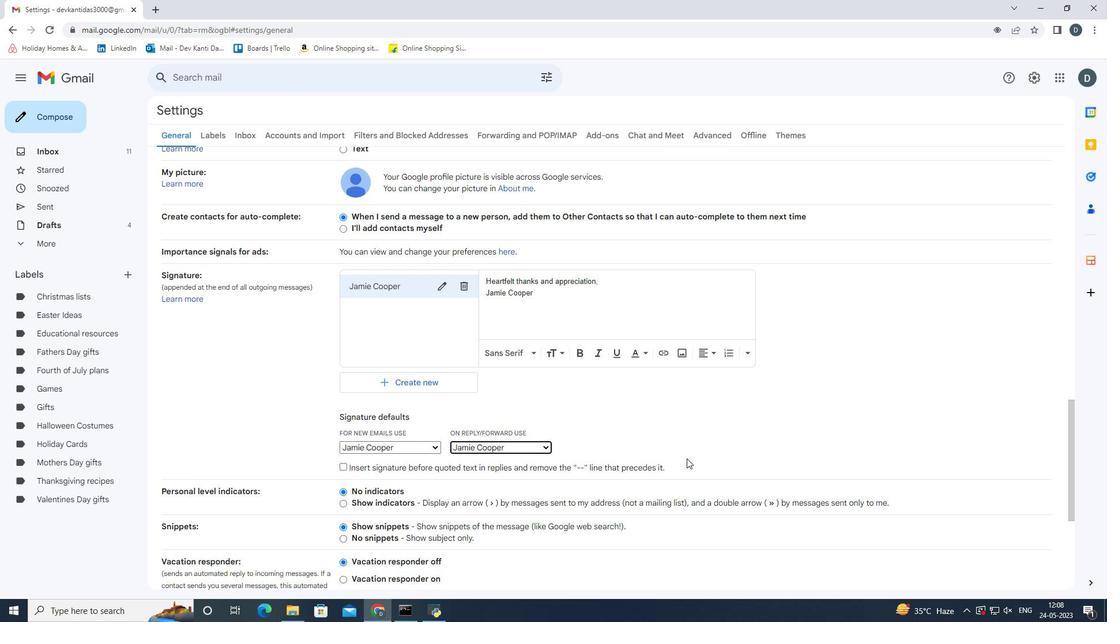 
Action: Mouse scrolled (686, 458) with delta (0, 0)
Screenshot: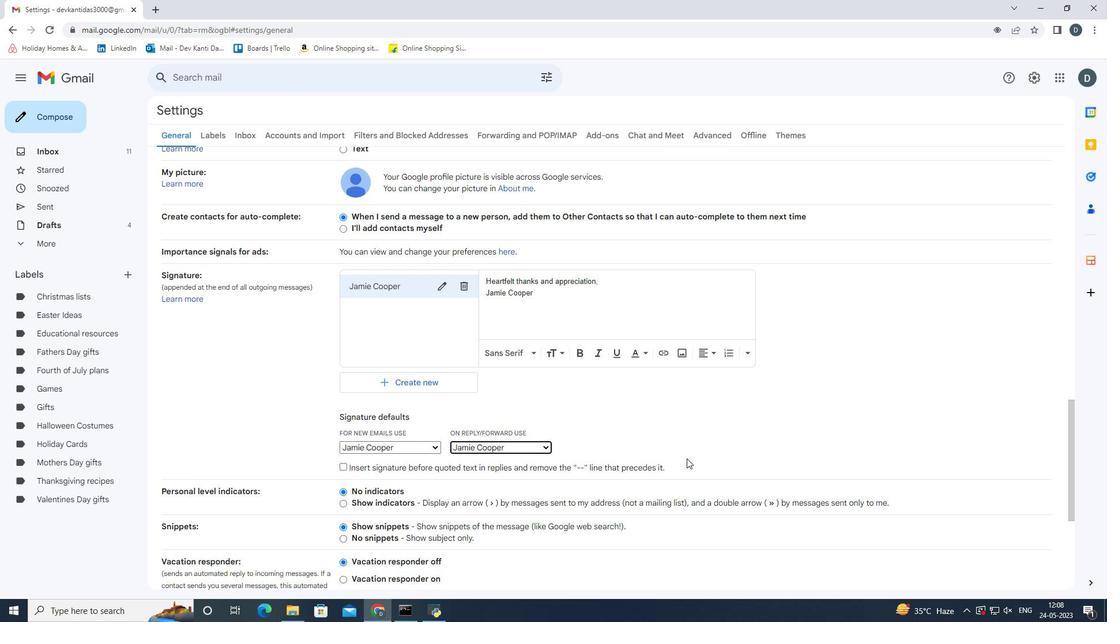 
Action: Mouse scrolled (686, 458) with delta (0, 0)
Screenshot: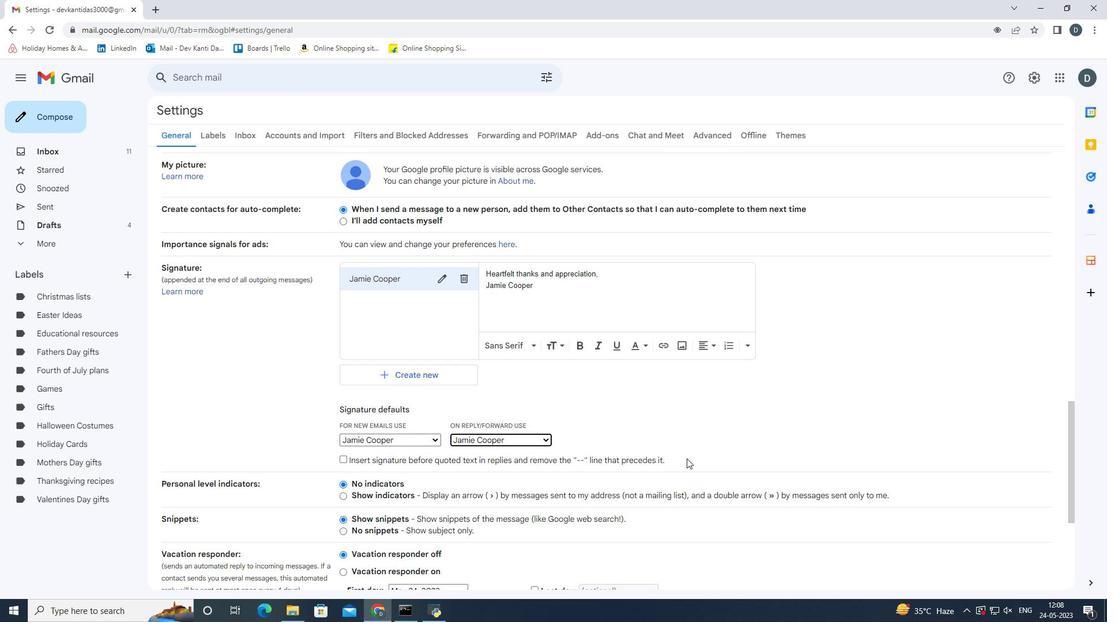 
Action: Mouse moved to (585, 546)
Screenshot: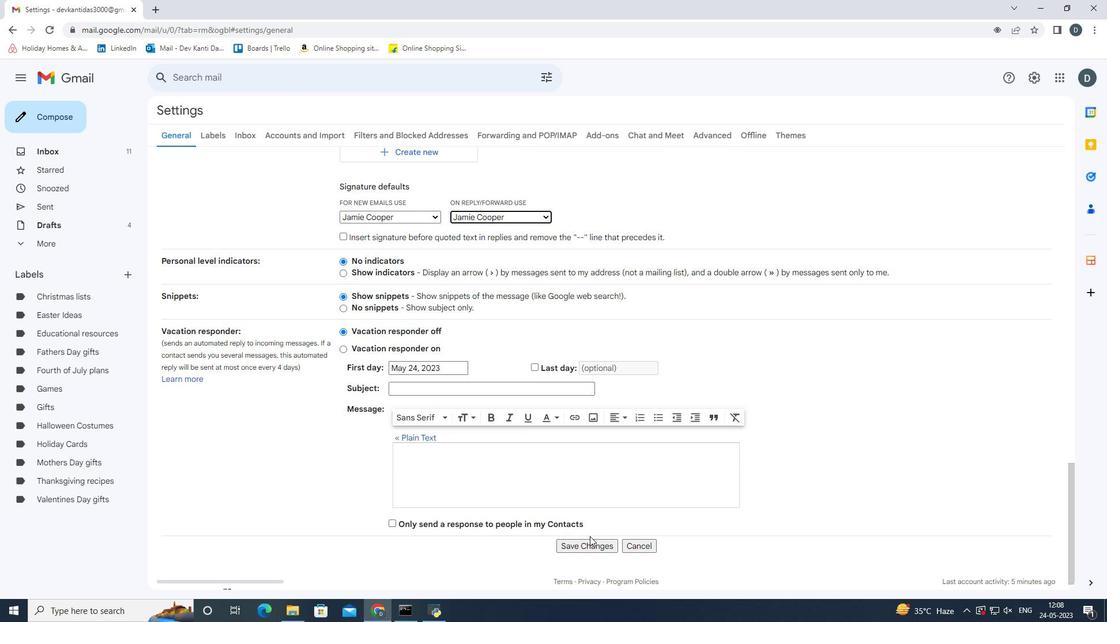 
Action: Mouse pressed left at (585, 546)
Screenshot: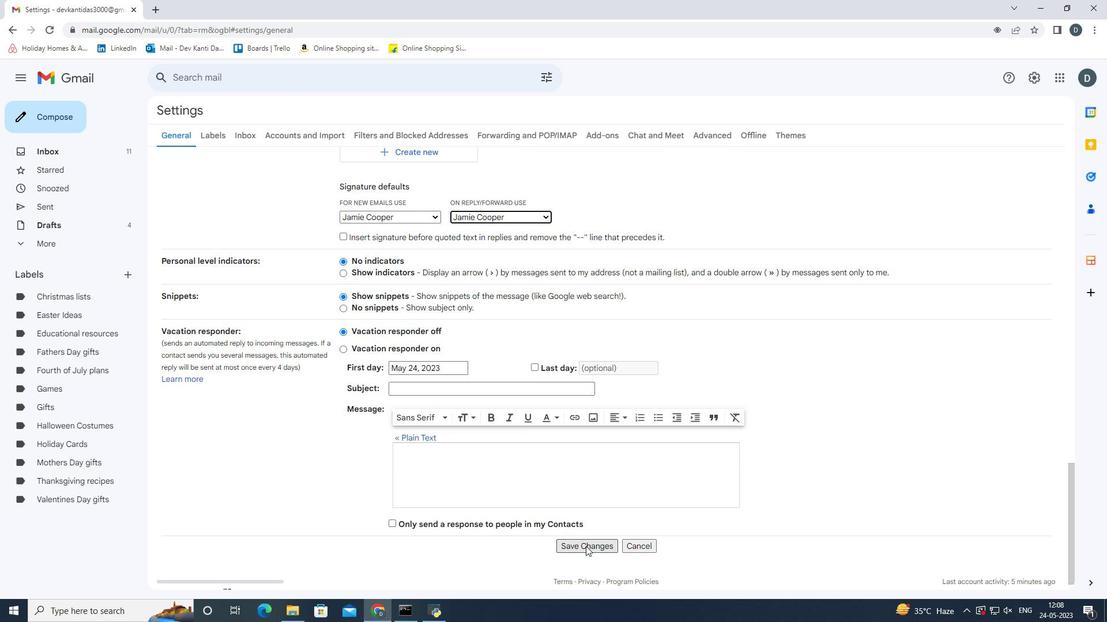 
Action: Mouse moved to (70, 118)
Screenshot: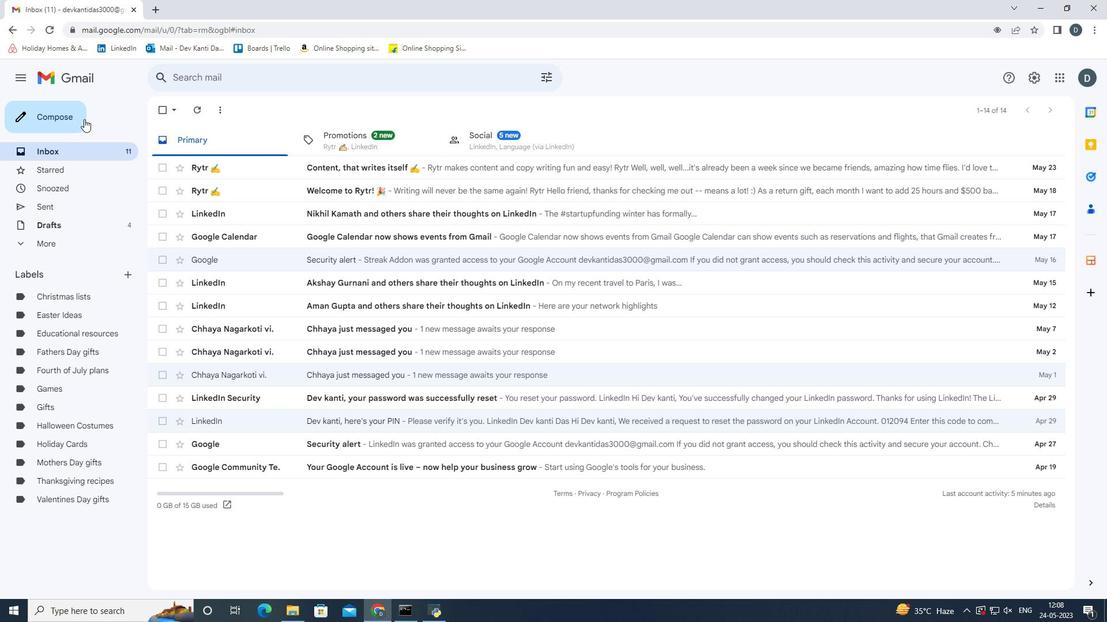 
Action: Mouse pressed left at (70, 118)
Screenshot: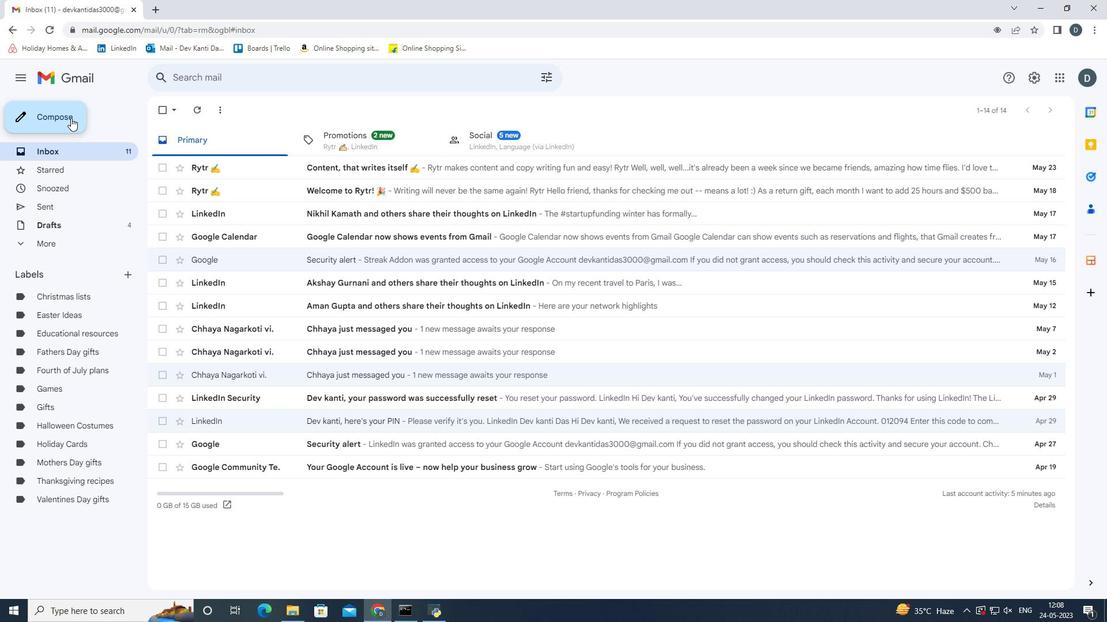 
Action: Mouse moved to (826, 283)
Screenshot: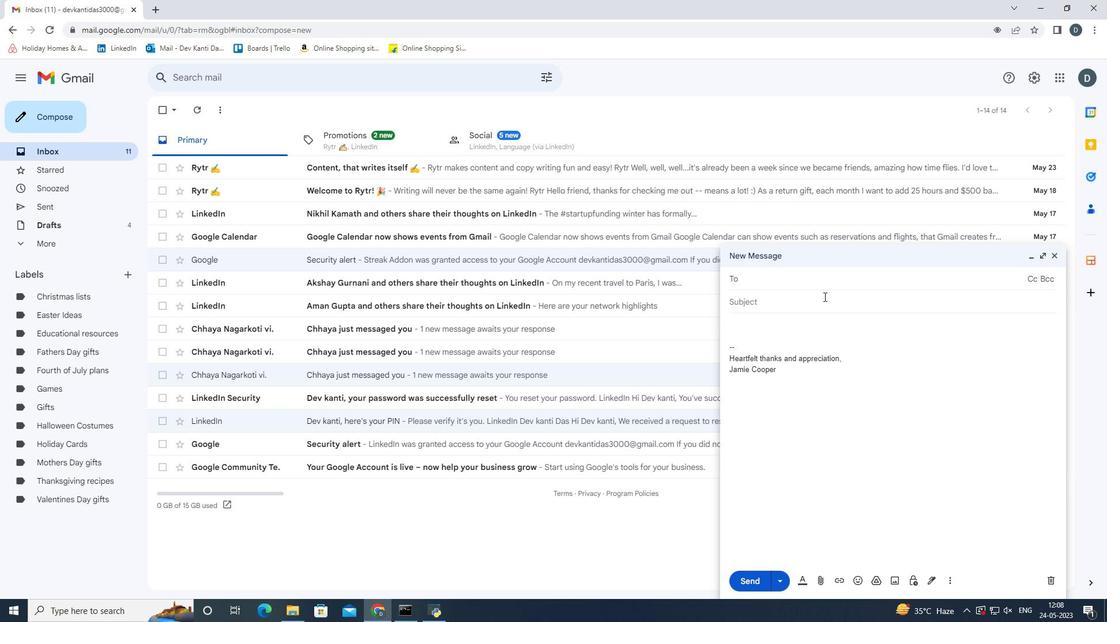 
Action: Key pressed <Key.shift>Softage.2<Key.shift>@softage
Screenshot: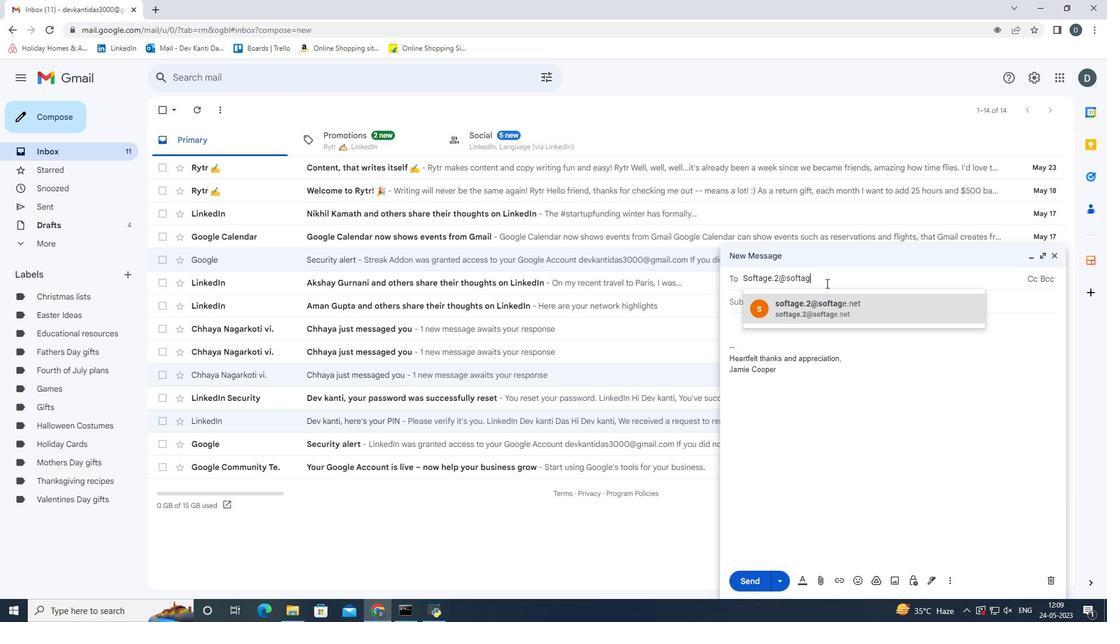 
Action: Mouse moved to (828, 305)
Screenshot: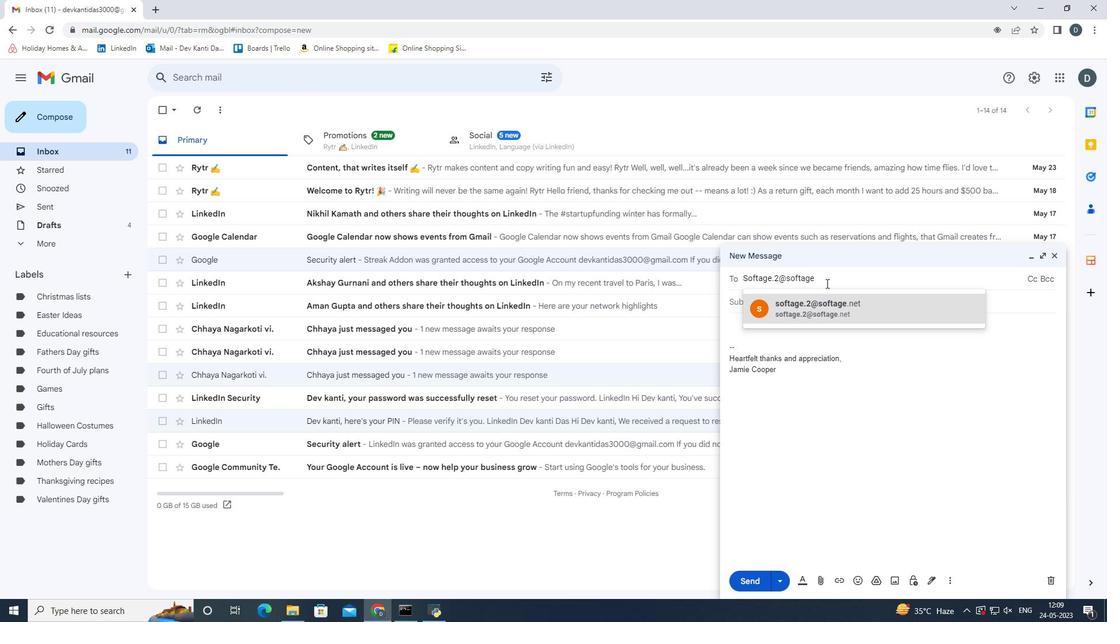 
Action: Mouse pressed left at (828, 305)
Screenshot: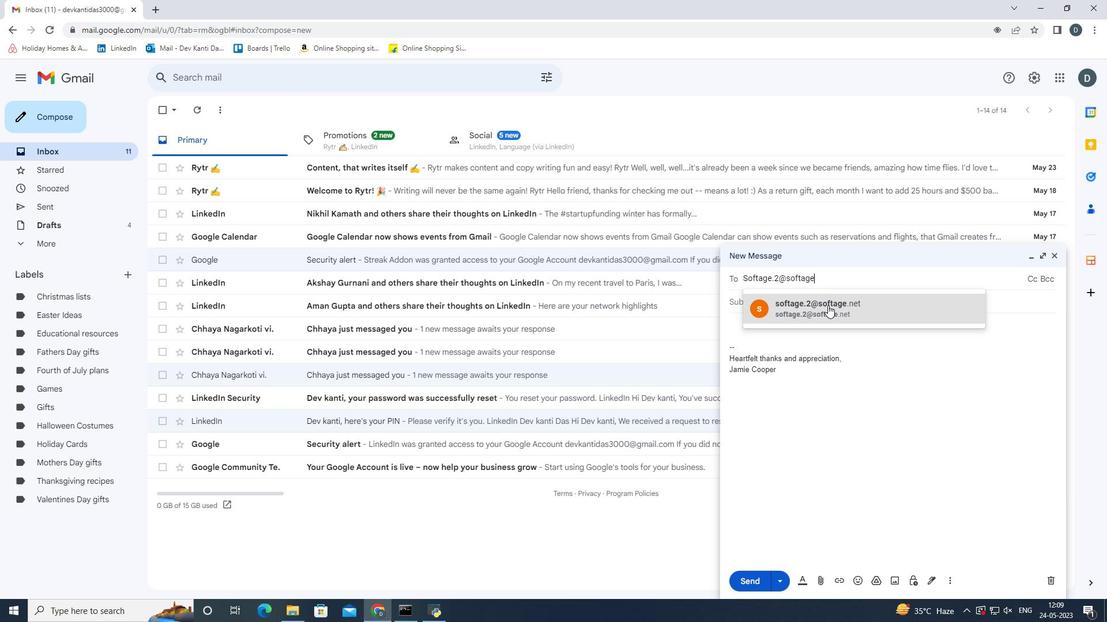 
Action: Mouse moved to (949, 586)
Screenshot: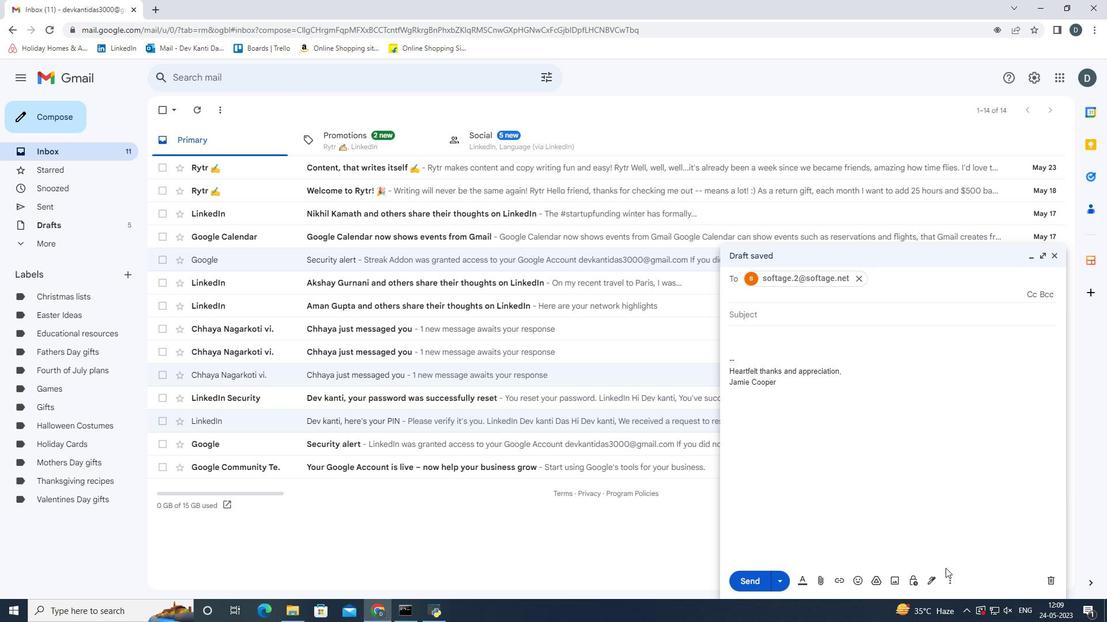 
Action: Mouse pressed left at (949, 586)
Screenshot: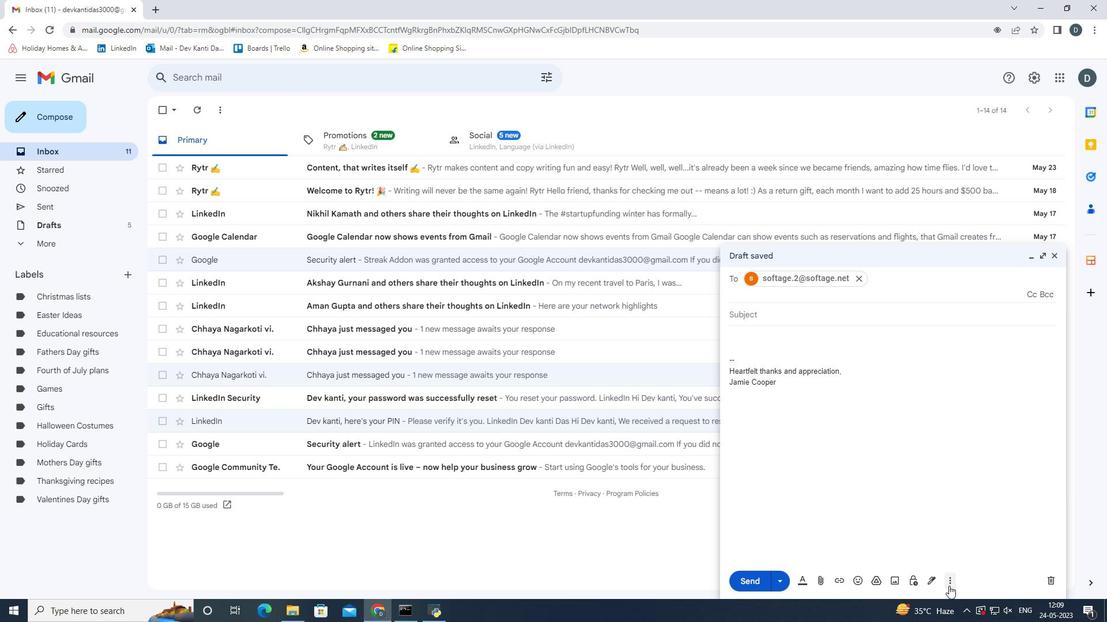 
Action: Mouse moved to (909, 449)
Screenshot: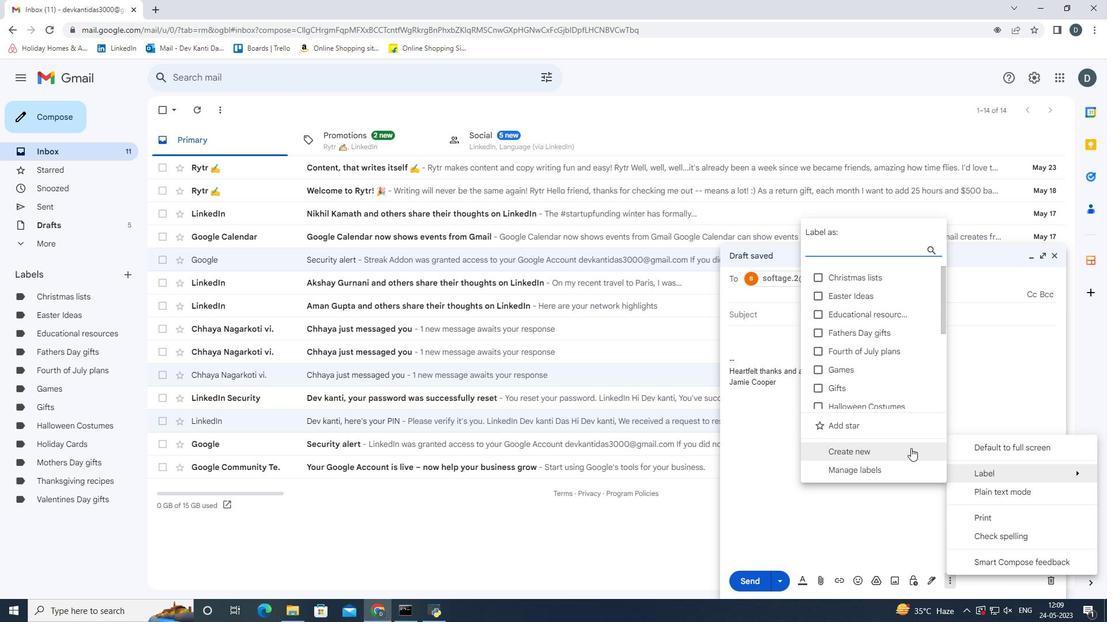 
Action: Mouse pressed left at (909, 449)
Screenshot: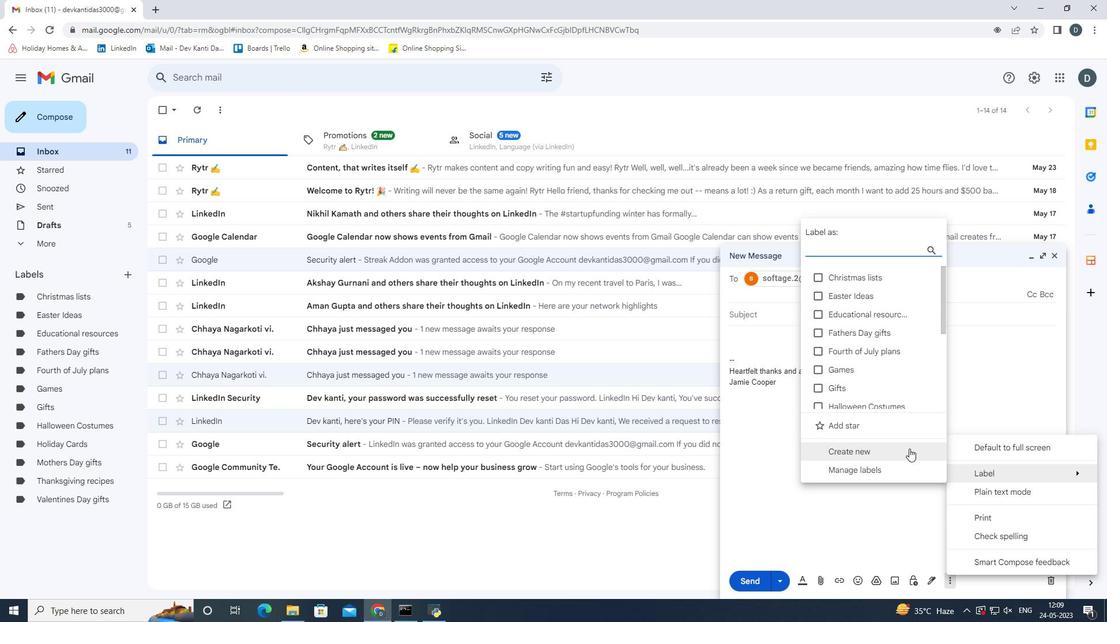 
Action: Mouse moved to (639, 317)
Screenshot: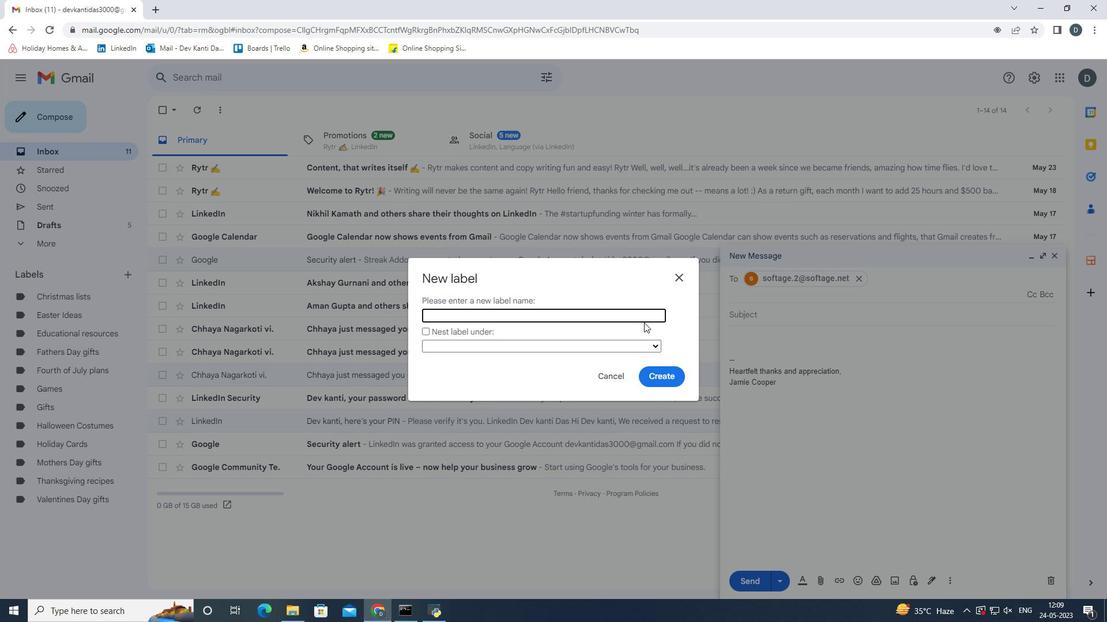 
Action: Key pressed <Key.shift><Key.shift><Key.shift><Key.shift><Key.shift><Key.shift><Key.shift>Crafts<Key.enter>
Screenshot: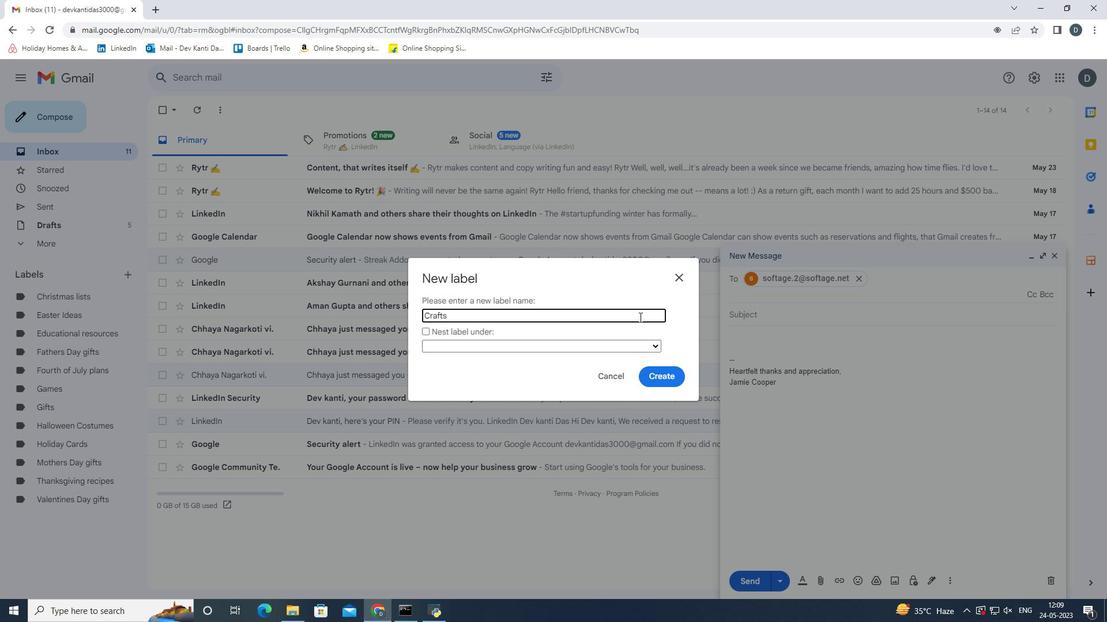 
Action: Mouse moved to (757, 576)
Screenshot: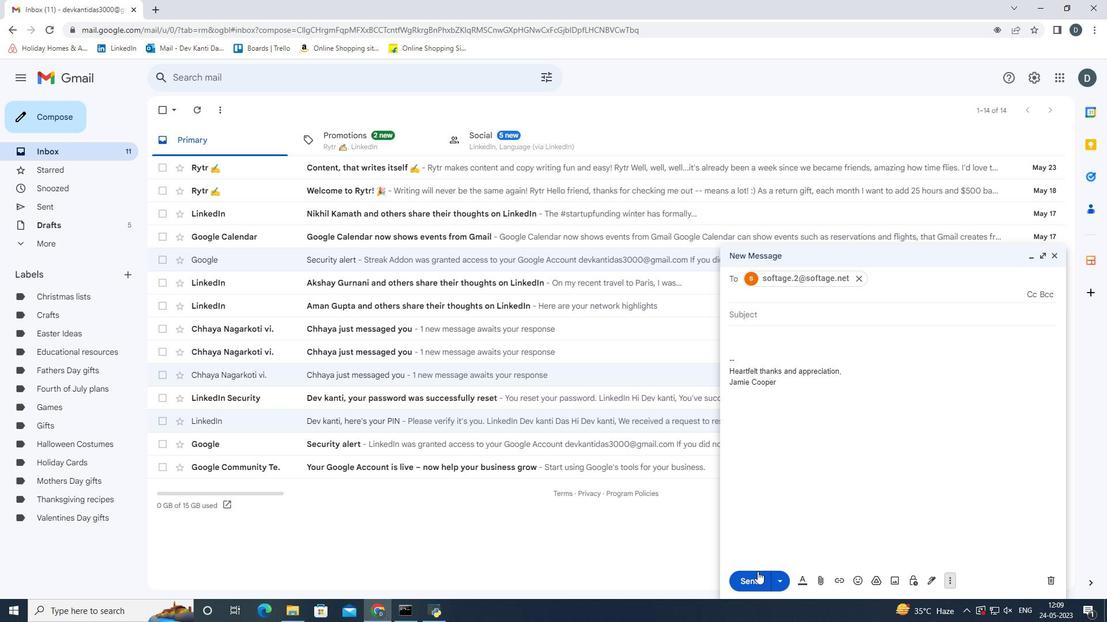 
Action: Mouse pressed left at (757, 576)
Screenshot: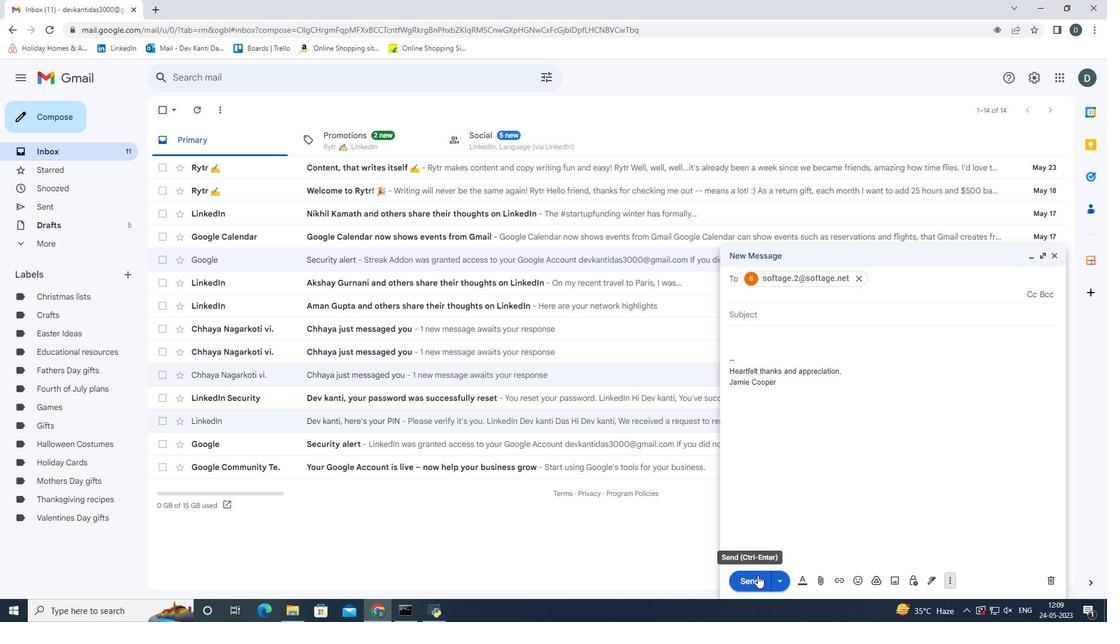 
